 Task: Search one way flight ticket for 1 adult, 5 children, 2 infants in seat and 1 infant on lap in first from Texarkana: Texarkana Regional Airport (webb Field) to Laramie: Laramie Regional Airport on 5-3-2023. Choice of flights is Alaska. Number of bags: 2 carry on bags and 6 checked bags. Price is upto 35000. Outbound departure time preference is 20:15.
Action: Mouse moved to (293, 250)
Screenshot: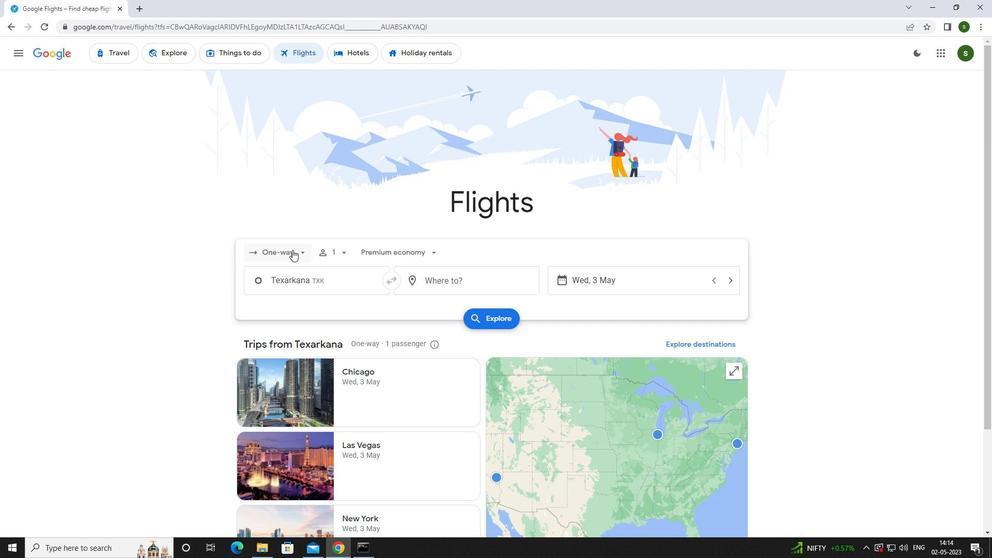 
Action: Mouse pressed left at (293, 250)
Screenshot: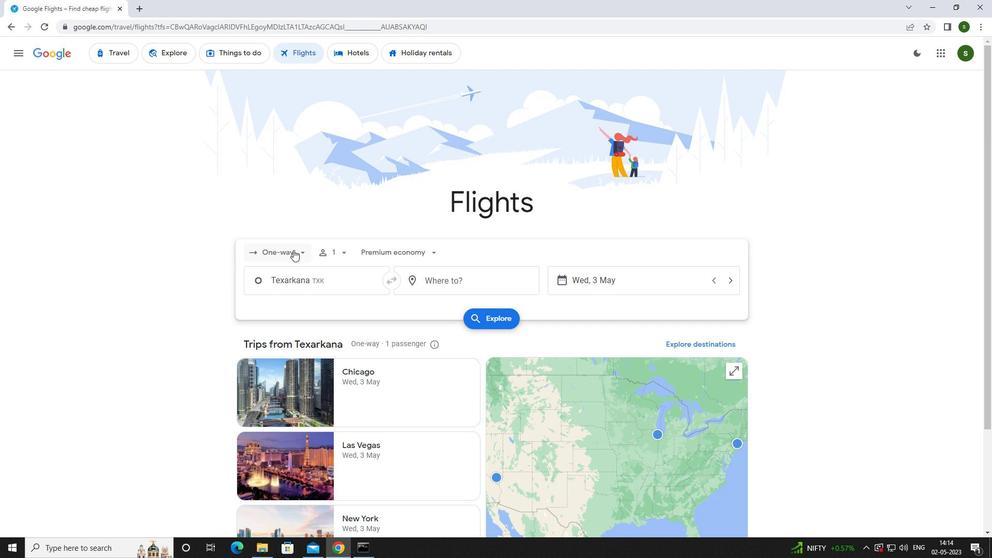 
Action: Mouse moved to (297, 300)
Screenshot: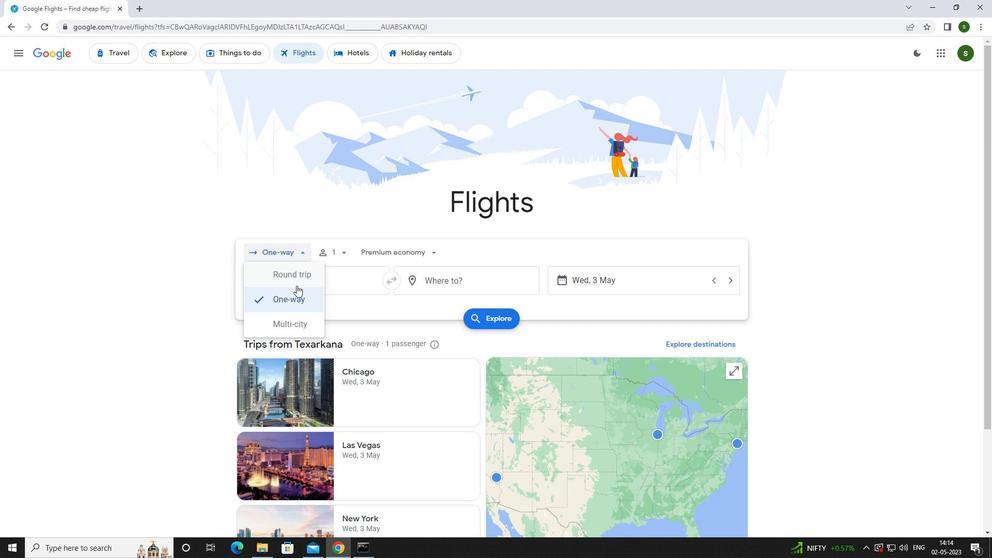 
Action: Mouse pressed left at (297, 300)
Screenshot: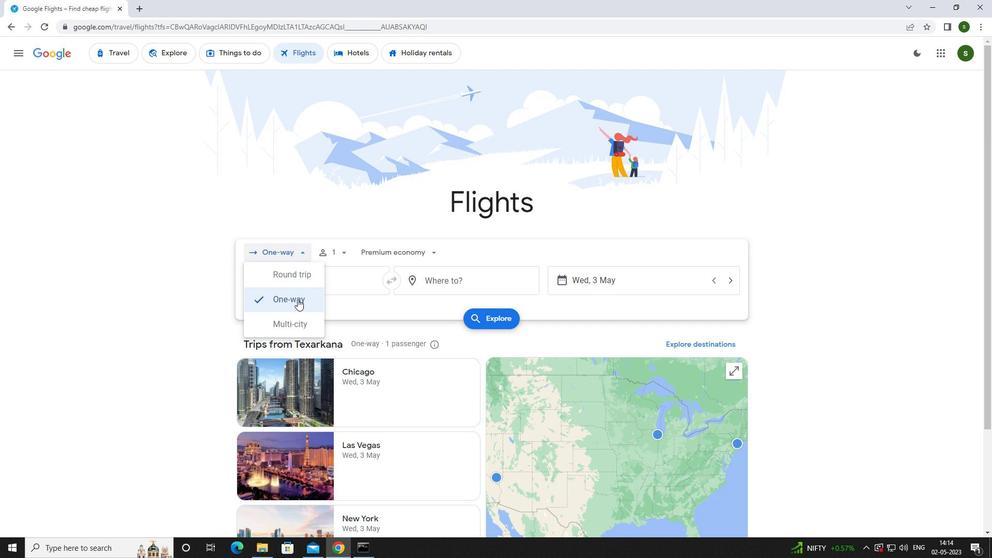 
Action: Mouse moved to (341, 254)
Screenshot: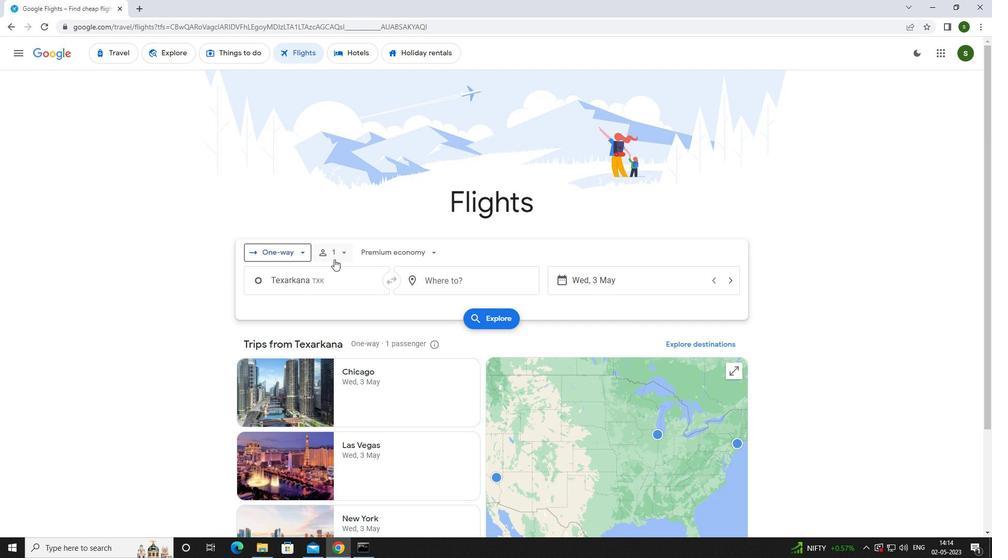 
Action: Mouse pressed left at (341, 254)
Screenshot: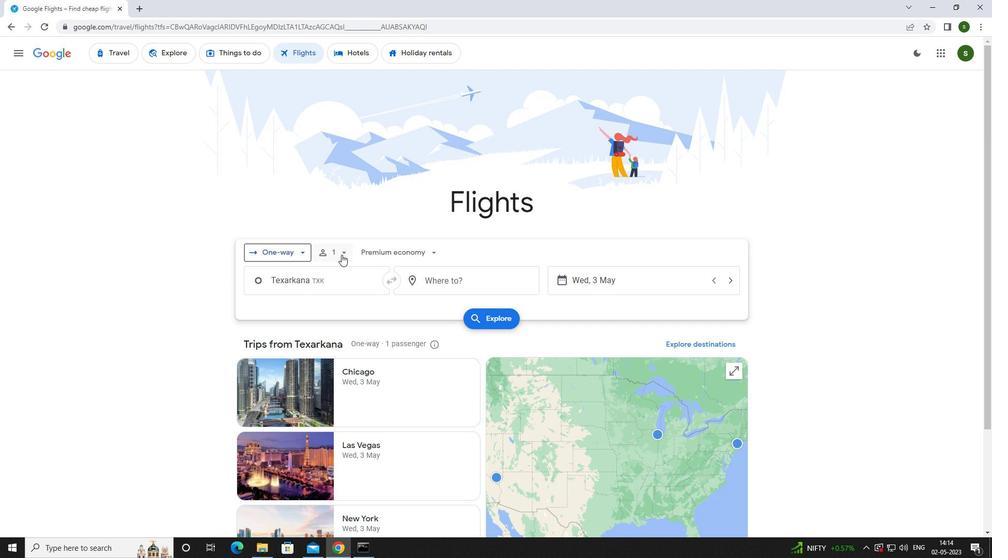
Action: Mouse moved to (424, 307)
Screenshot: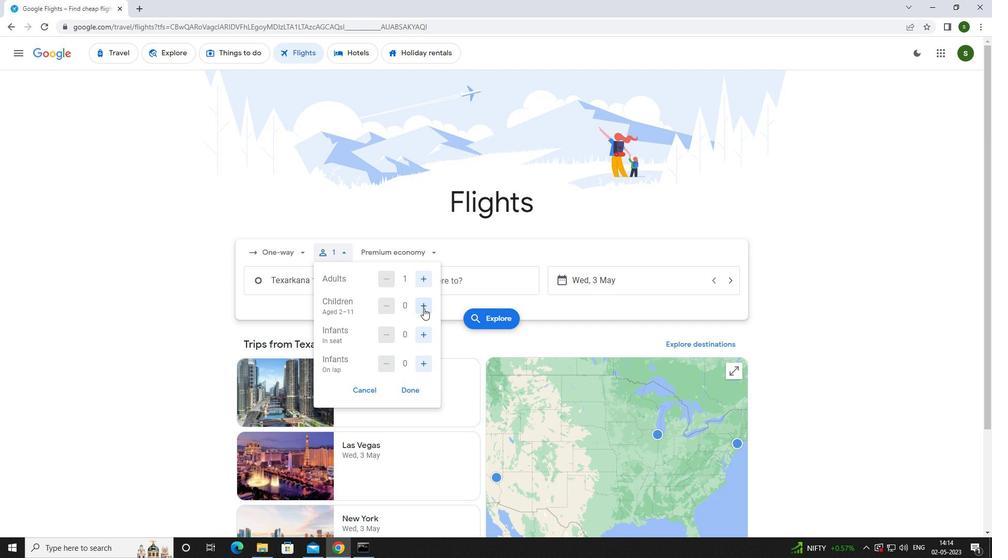
Action: Mouse pressed left at (424, 307)
Screenshot: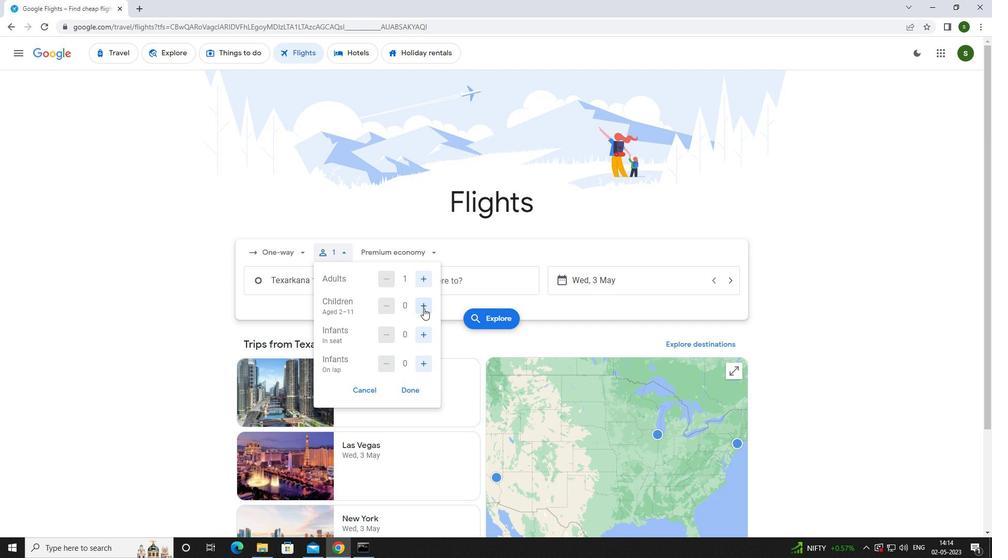 
Action: Mouse pressed left at (424, 307)
Screenshot: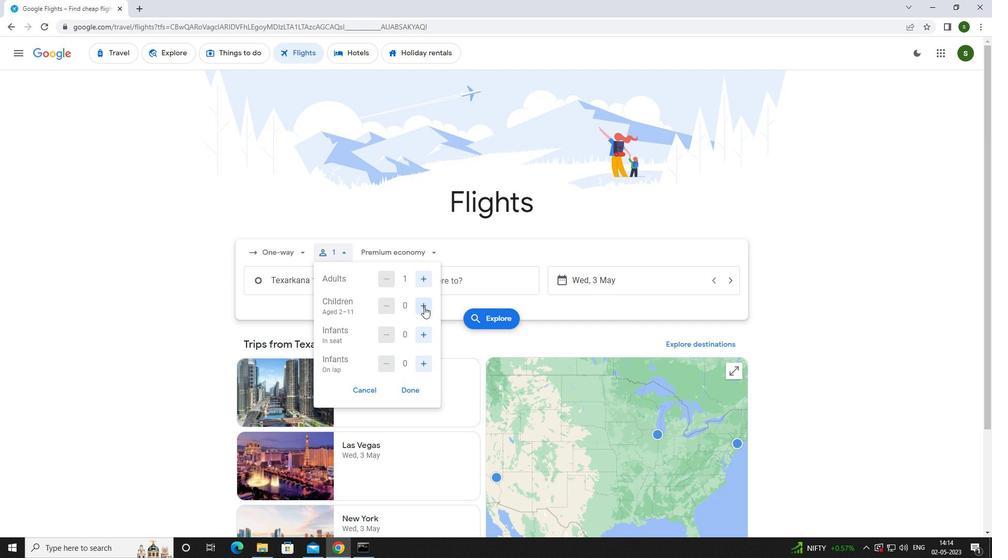
Action: Mouse pressed left at (424, 307)
Screenshot: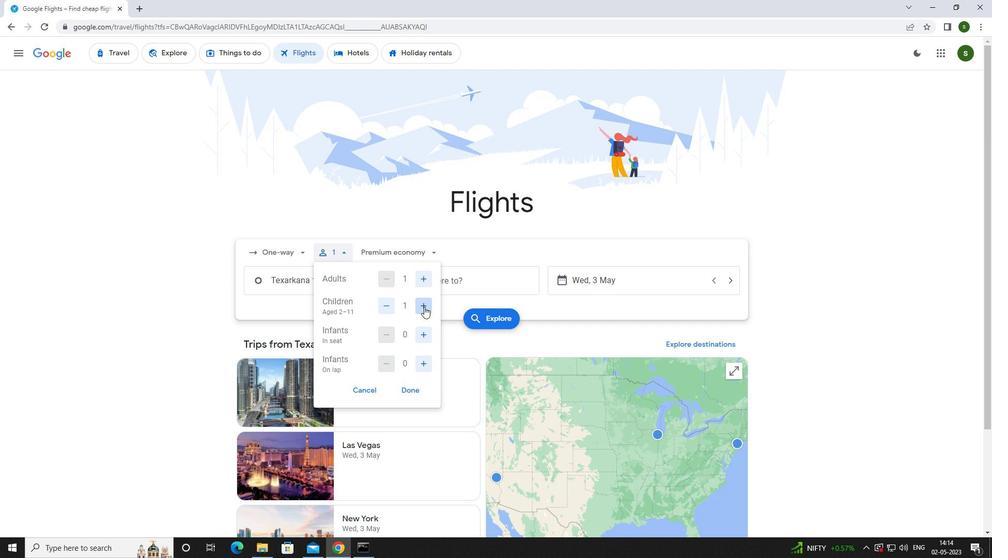 
Action: Mouse pressed left at (424, 307)
Screenshot: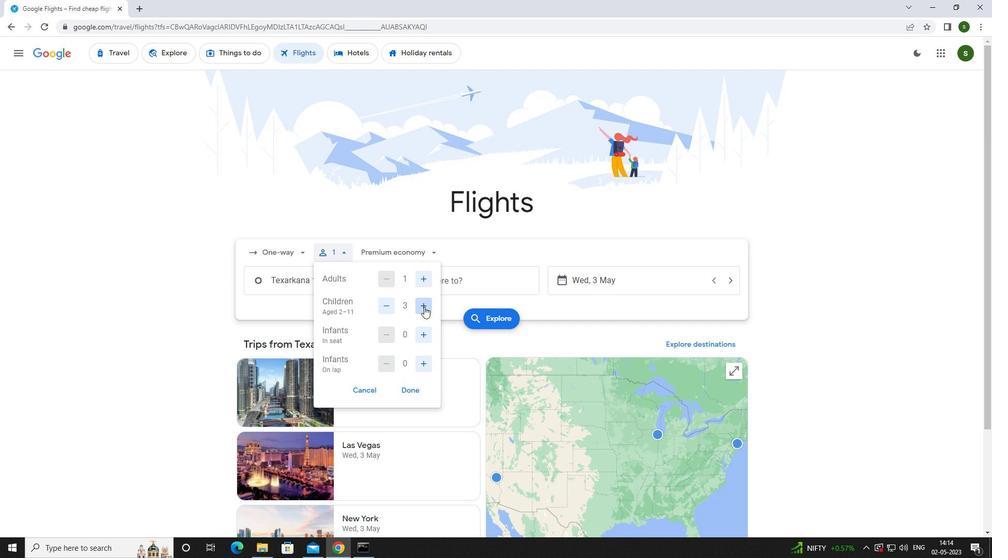 
Action: Mouse pressed left at (424, 307)
Screenshot: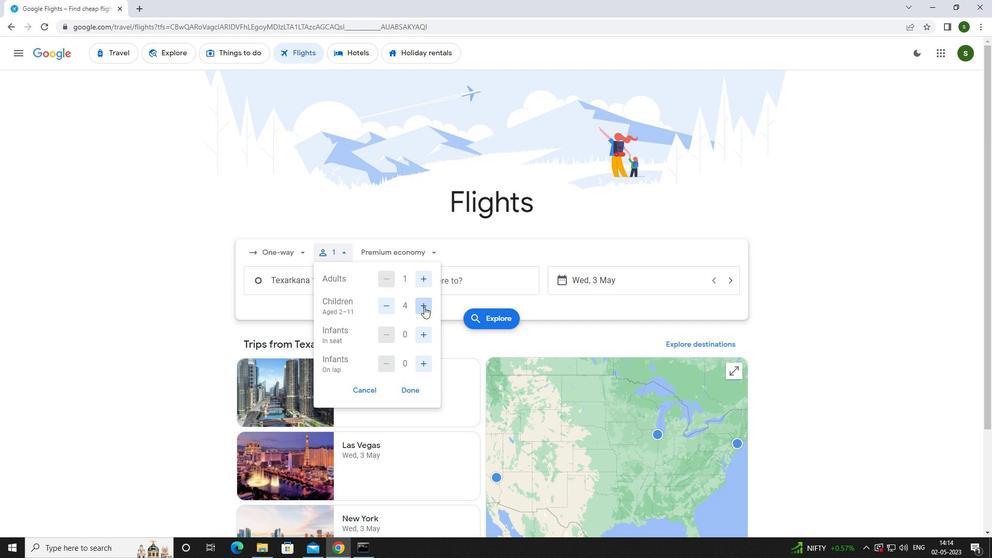 
Action: Mouse moved to (424, 336)
Screenshot: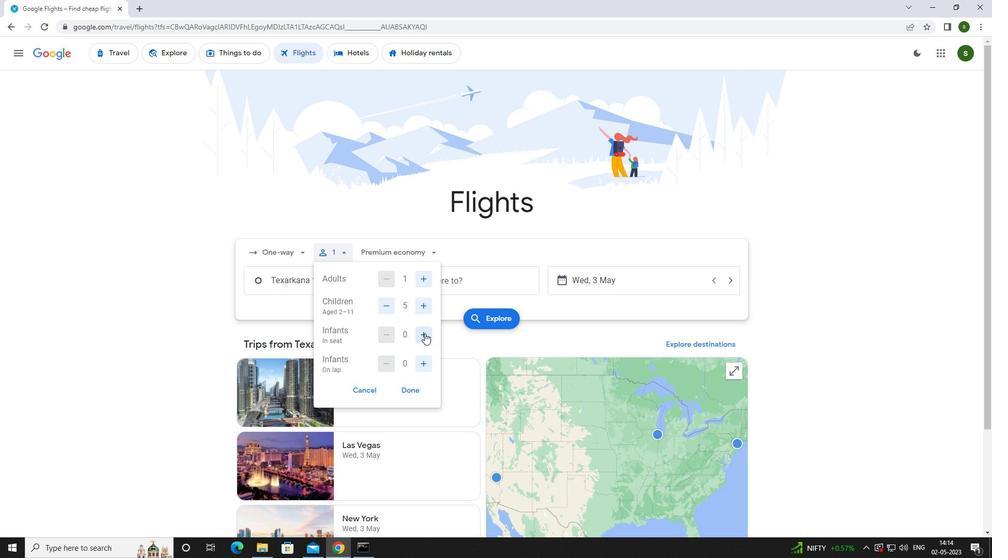 
Action: Mouse pressed left at (424, 336)
Screenshot: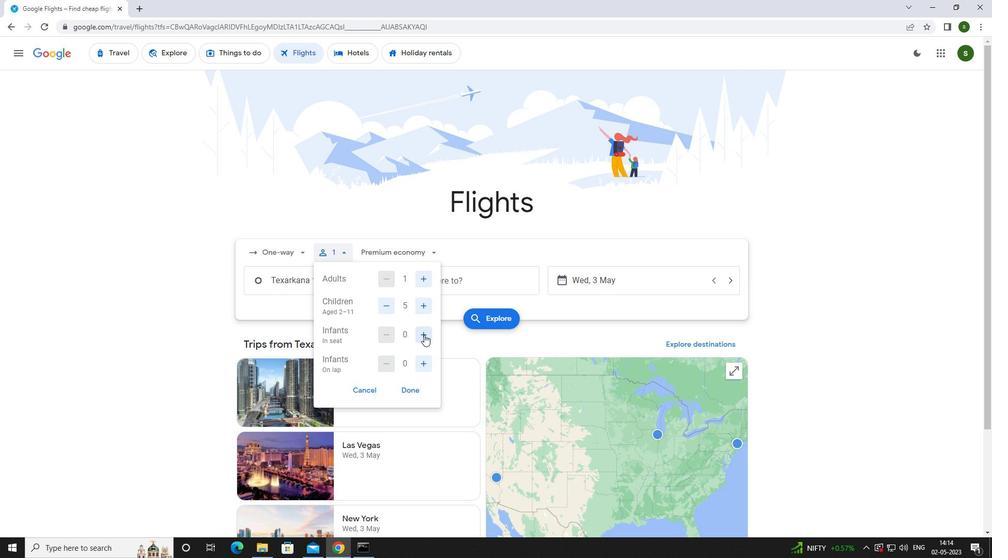 
Action: Mouse pressed left at (424, 336)
Screenshot: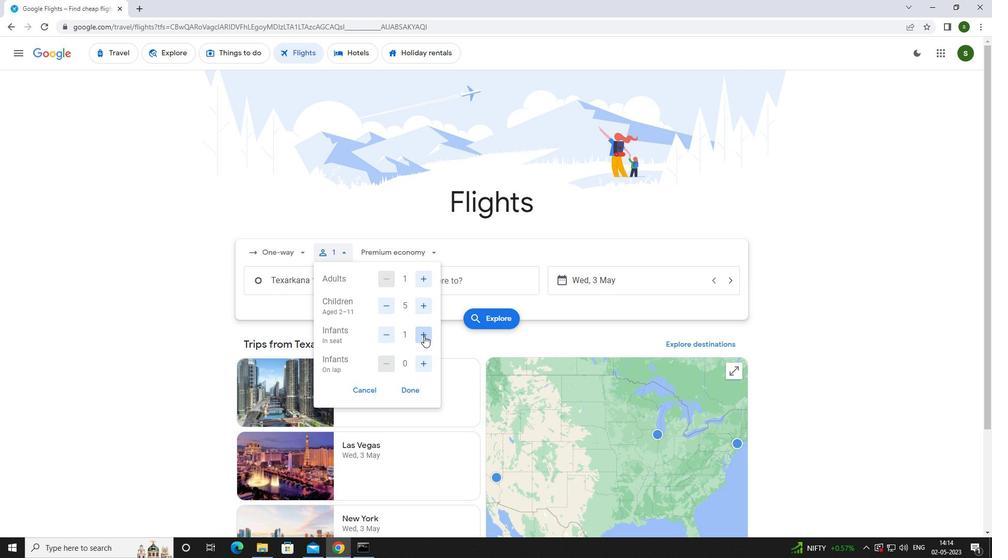 
Action: Mouse moved to (422, 362)
Screenshot: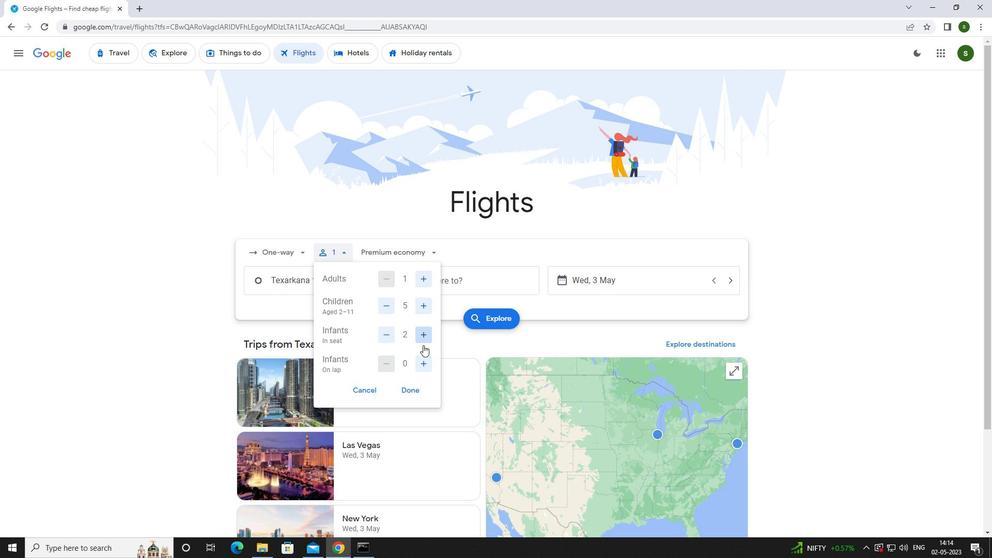 
Action: Mouse pressed left at (422, 362)
Screenshot: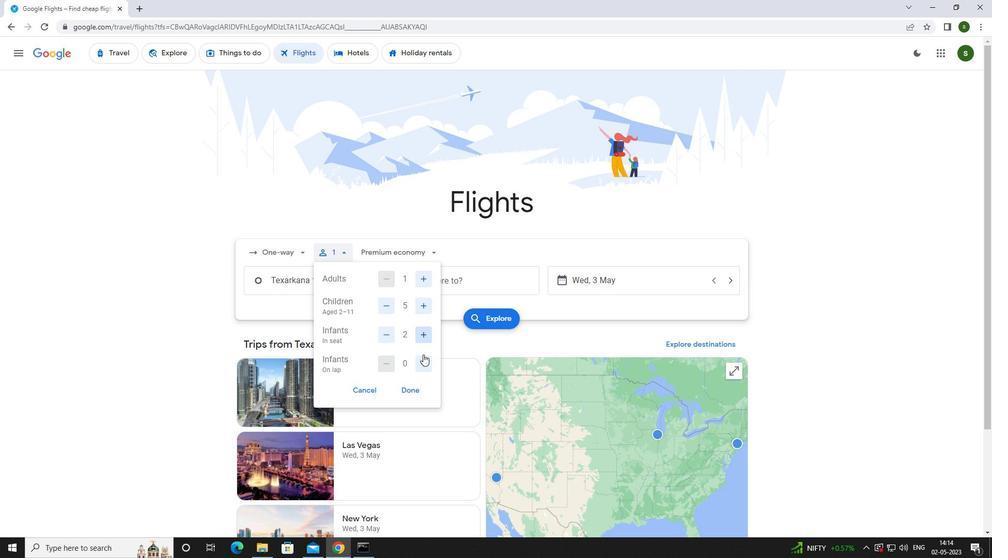 
Action: Mouse moved to (388, 332)
Screenshot: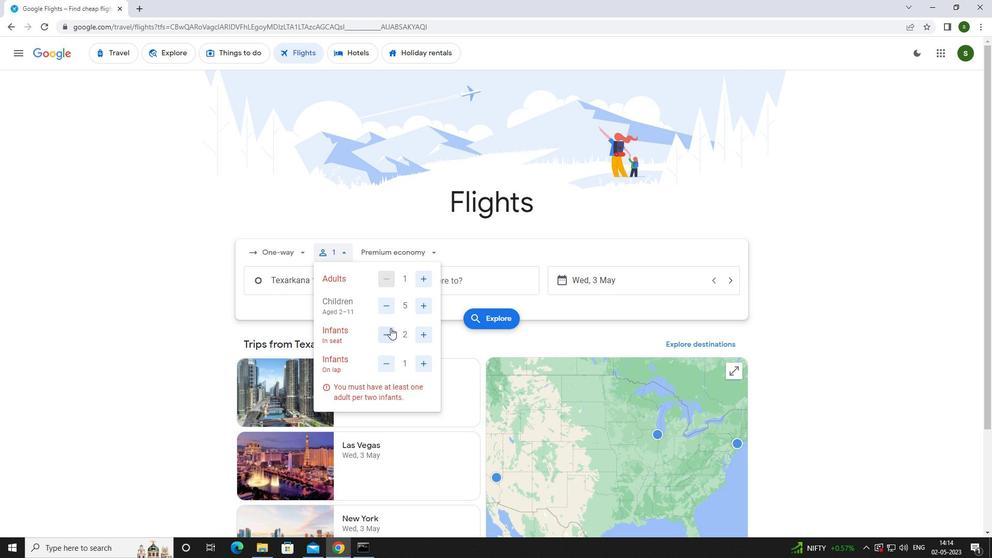 
Action: Mouse pressed left at (388, 332)
Screenshot: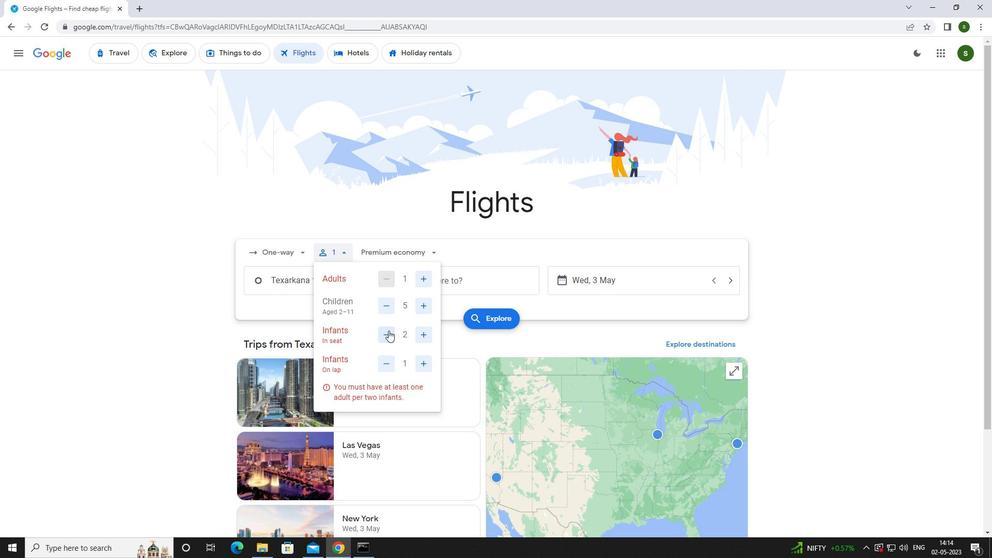 
Action: Mouse moved to (428, 255)
Screenshot: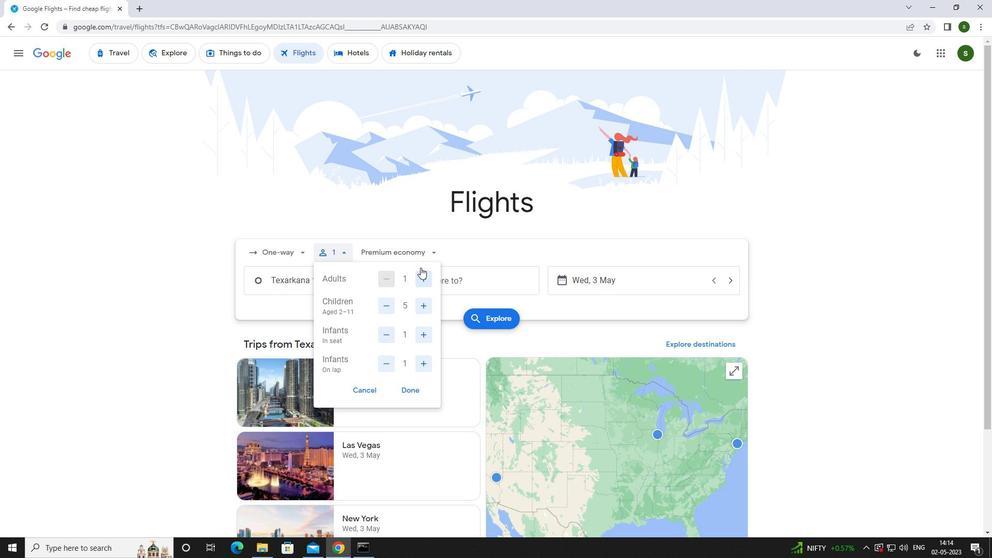 
Action: Mouse pressed left at (428, 255)
Screenshot: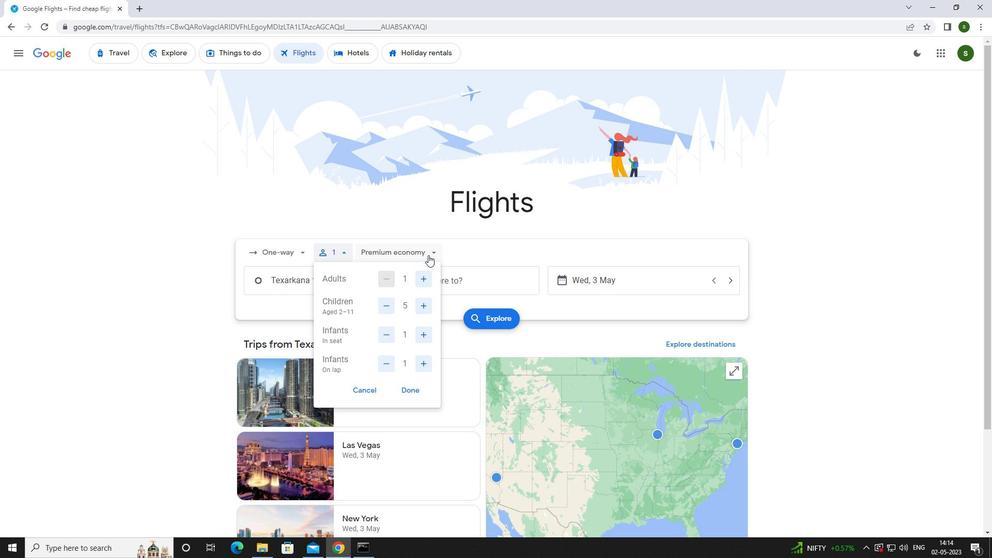 
Action: Mouse moved to (421, 345)
Screenshot: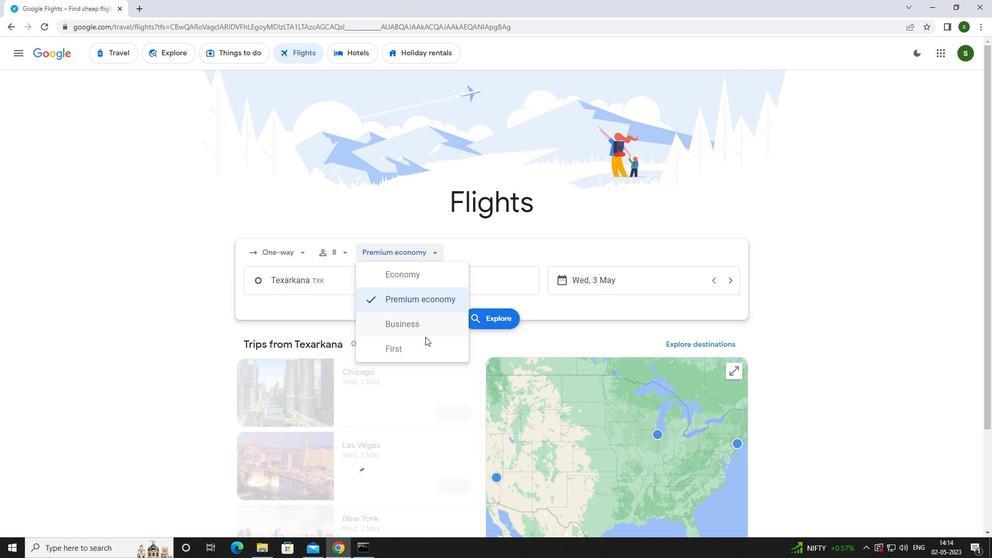 
Action: Mouse pressed left at (421, 345)
Screenshot: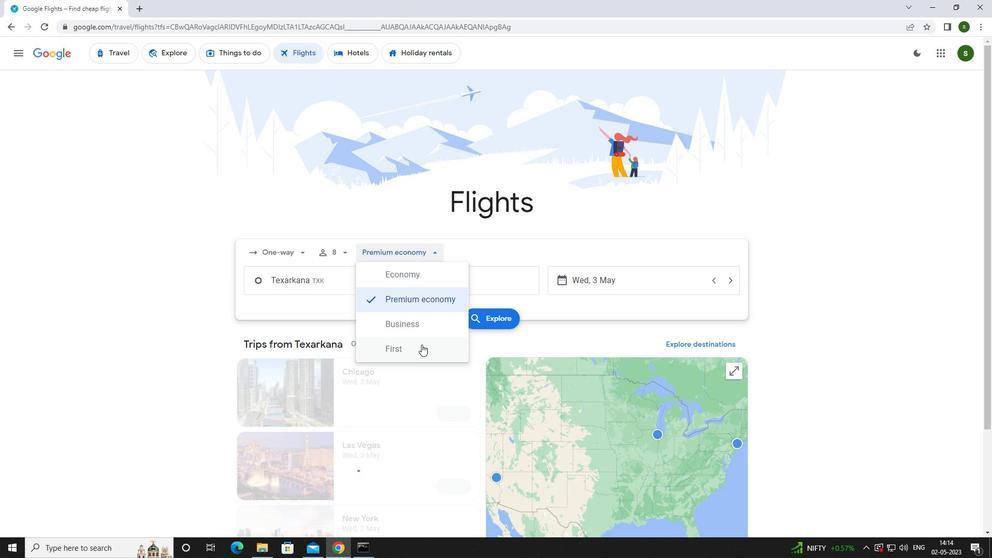 
Action: Mouse moved to (364, 284)
Screenshot: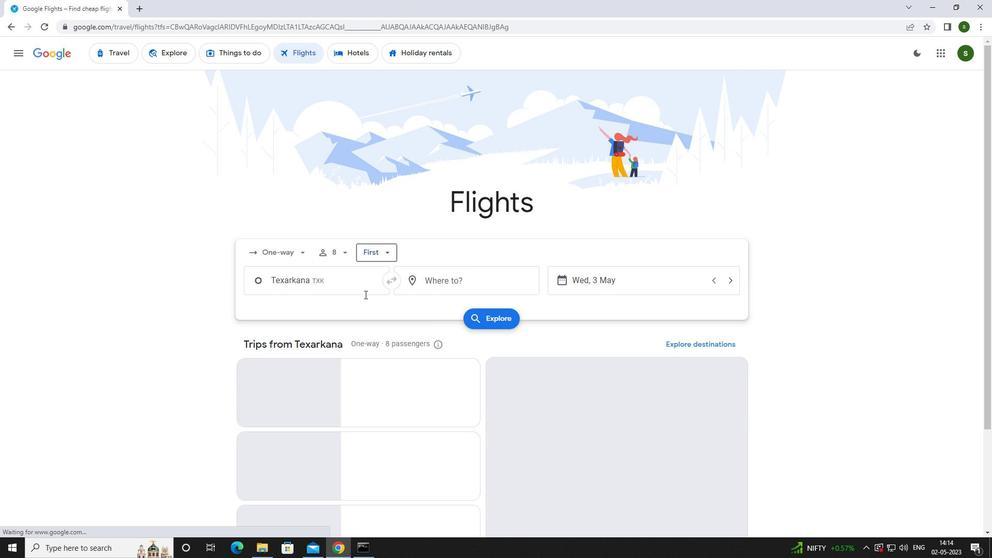 
Action: Mouse pressed left at (364, 284)
Screenshot: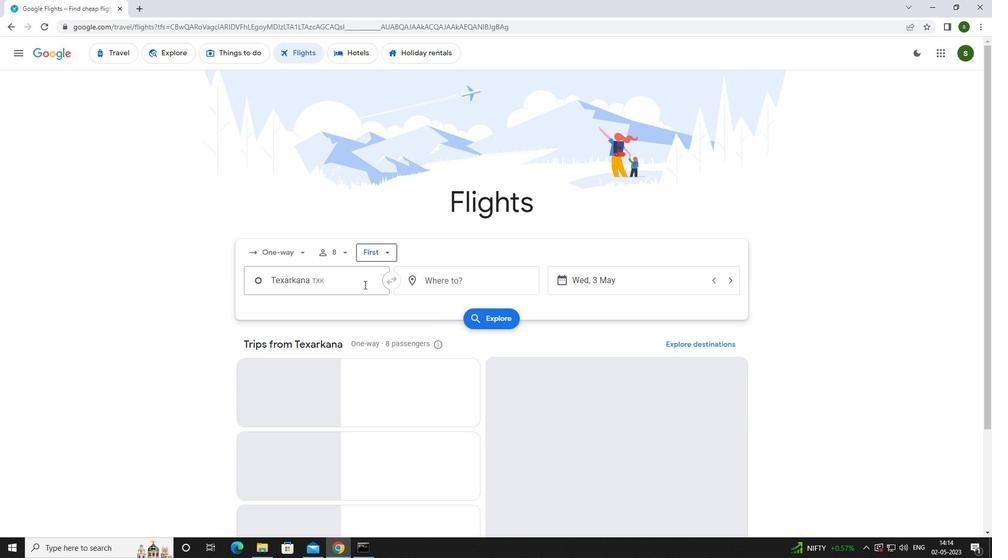 
Action: Key pressed <Key.caps_lock>t<Key.caps_lock>exar
Screenshot: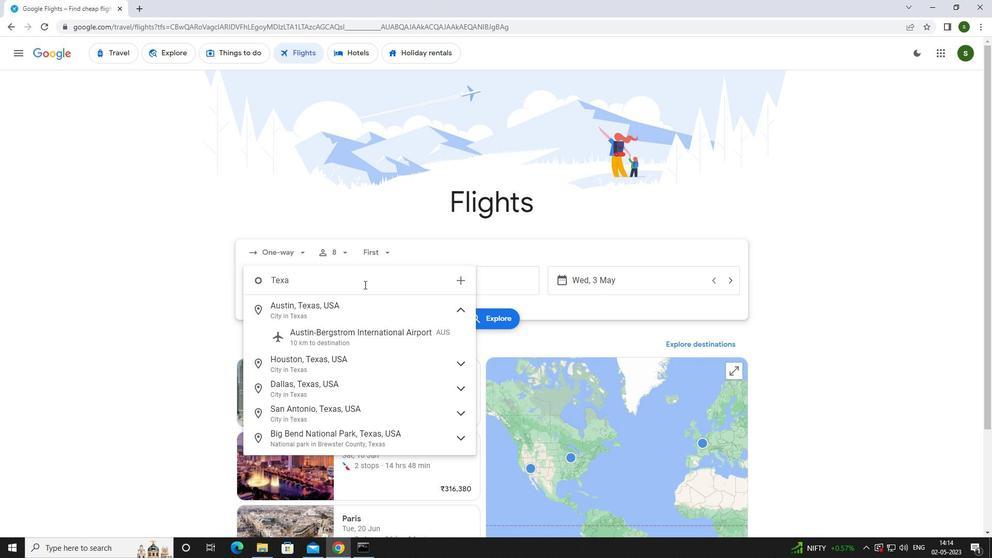 
Action: Mouse moved to (360, 306)
Screenshot: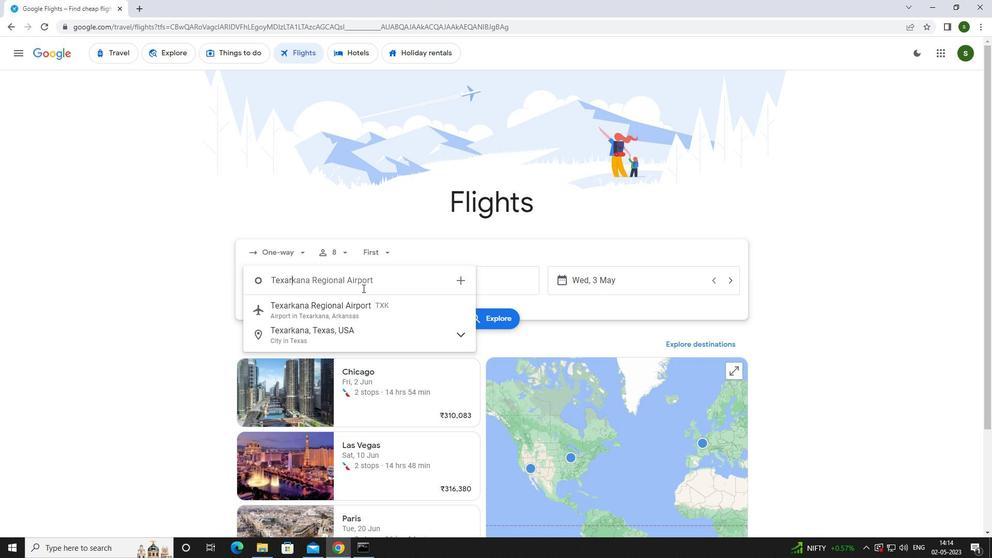 
Action: Mouse pressed left at (360, 306)
Screenshot: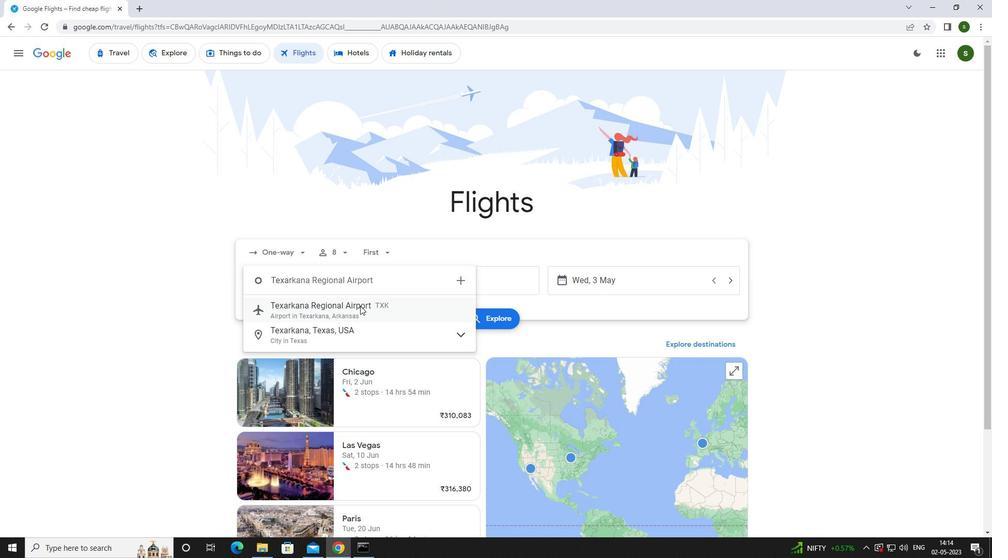 
Action: Mouse moved to (463, 281)
Screenshot: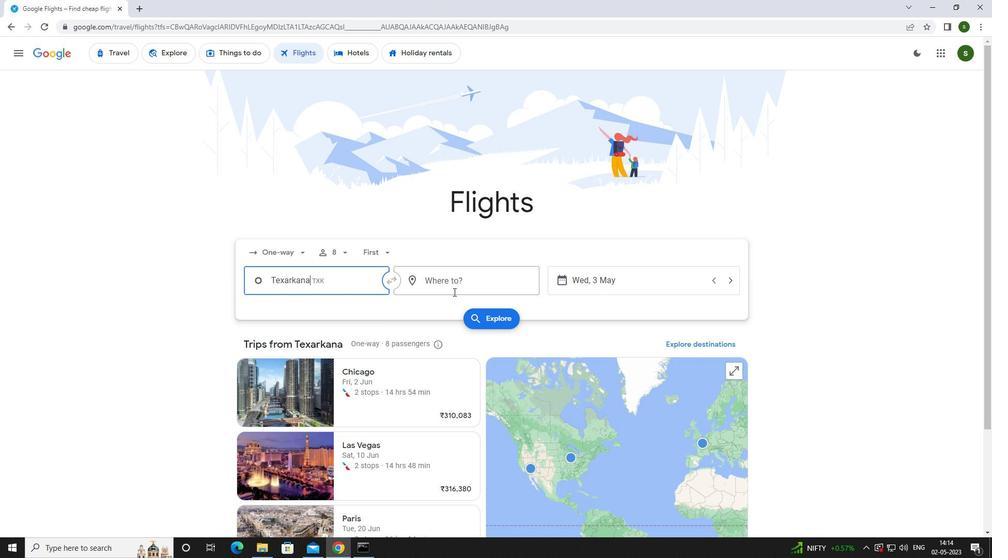 
Action: Mouse pressed left at (463, 281)
Screenshot: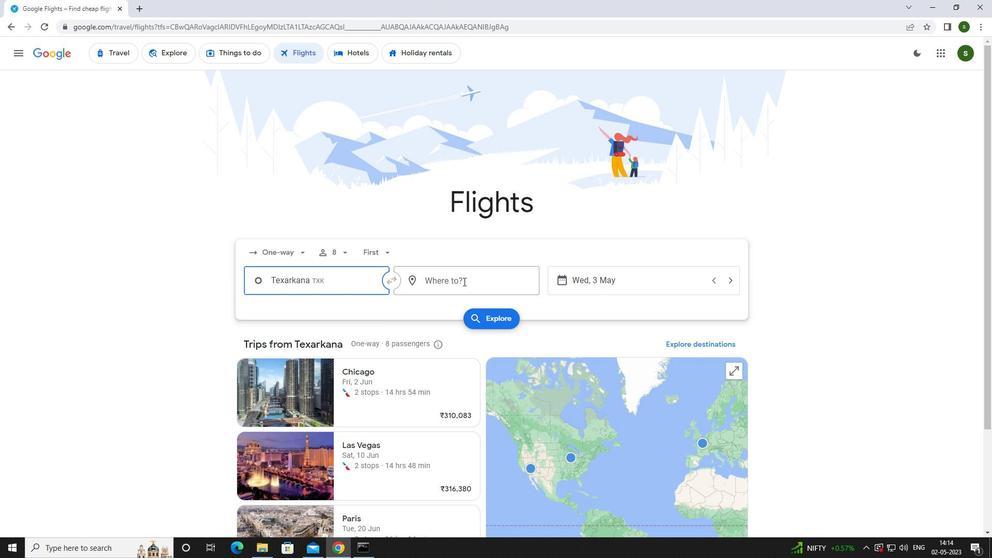 
Action: Mouse moved to (426, 291)
Screenshot: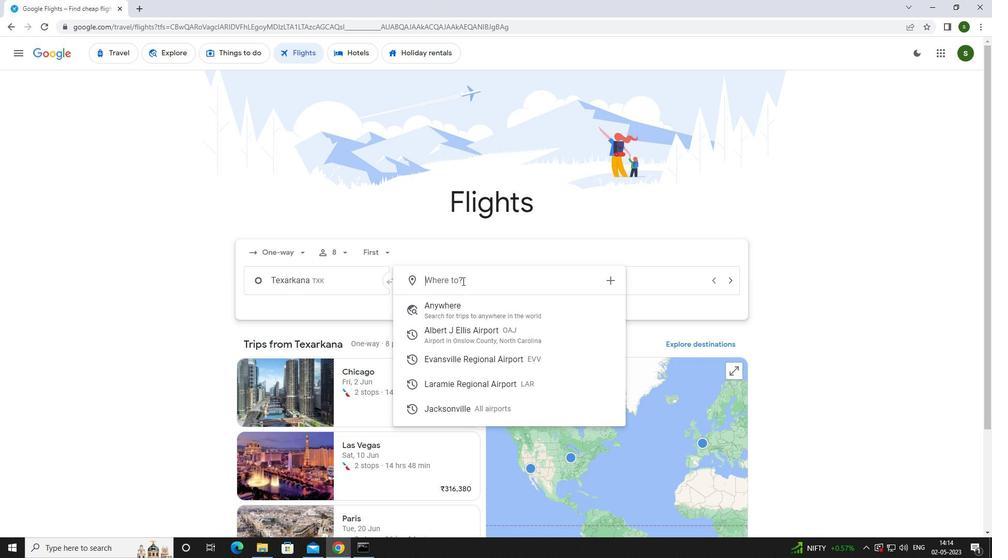 
Action: Key pressed <Key.caps_lock>a<Key.caps_lock>lbert<Key.space>
Screenshot: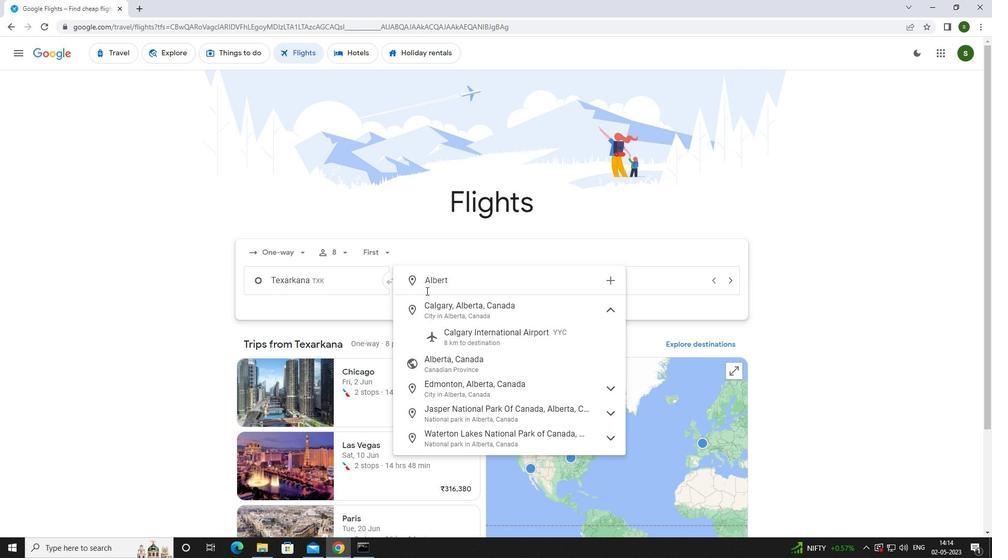 
Action: Mouse moved to (445, 310)
Screenshot: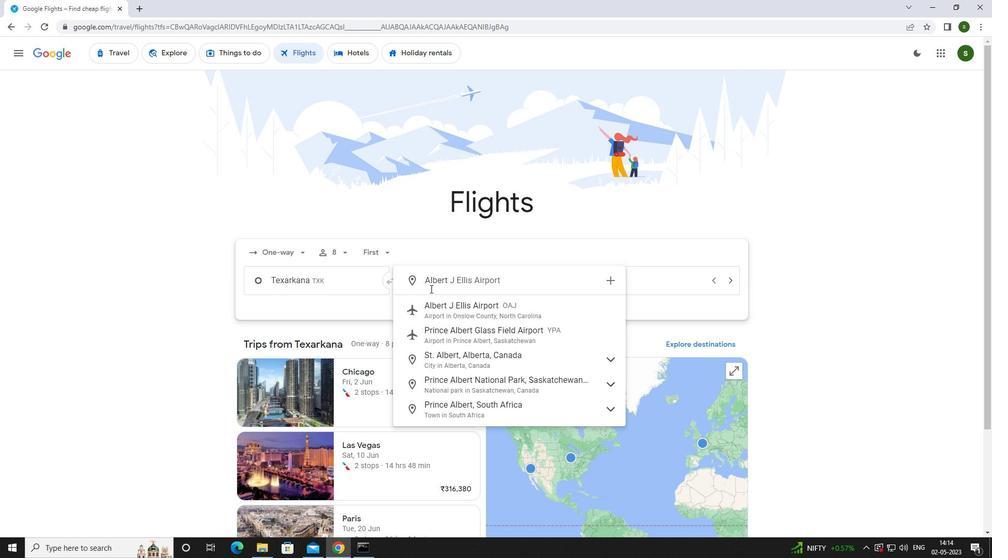 
Action: Mouse pressed left at (445, 310)
Screenshot: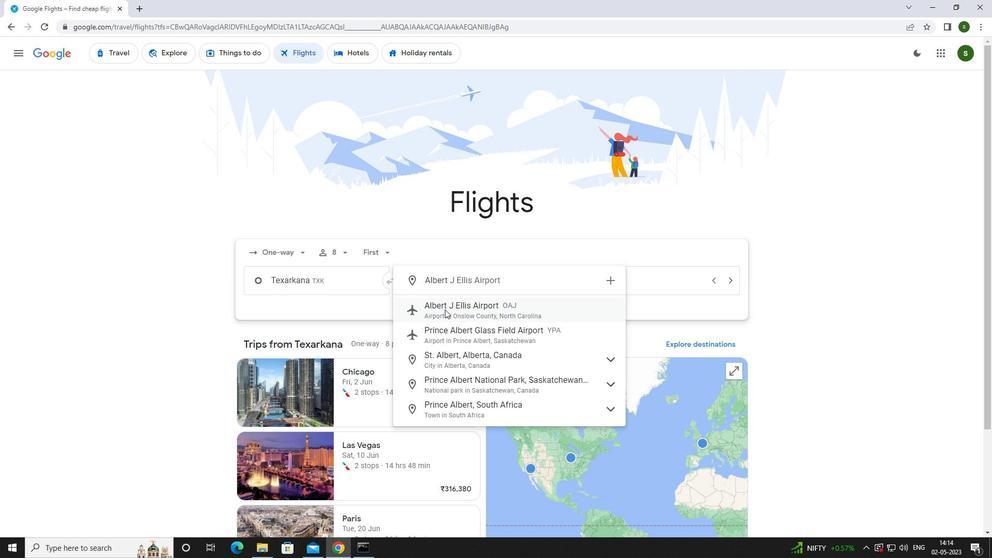
Action: Mouse moved to (640, 284)
Screenshot: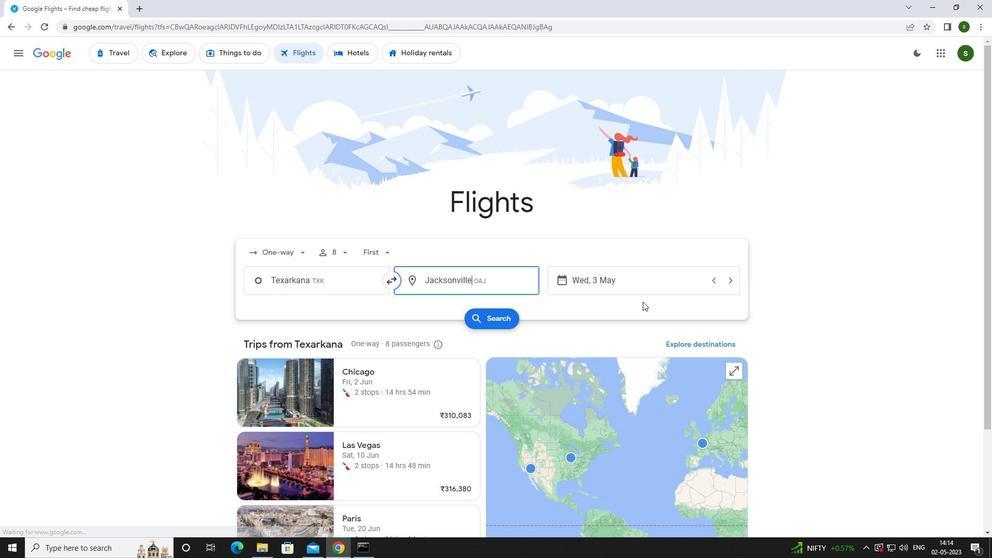 
Action: Mouse pressed left at (640, 284)
Screenshot: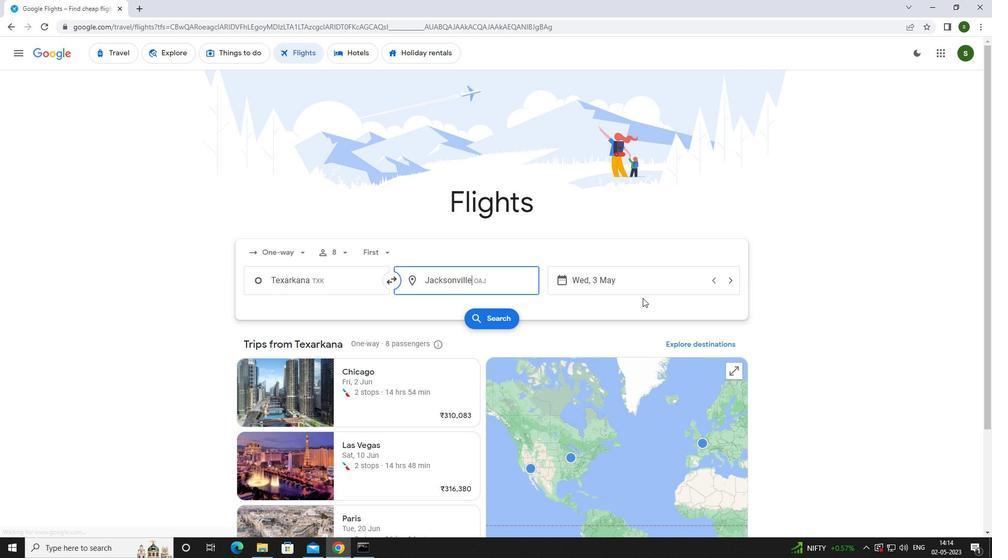
Action: Mouse moved to (446, 346)
Screenshot: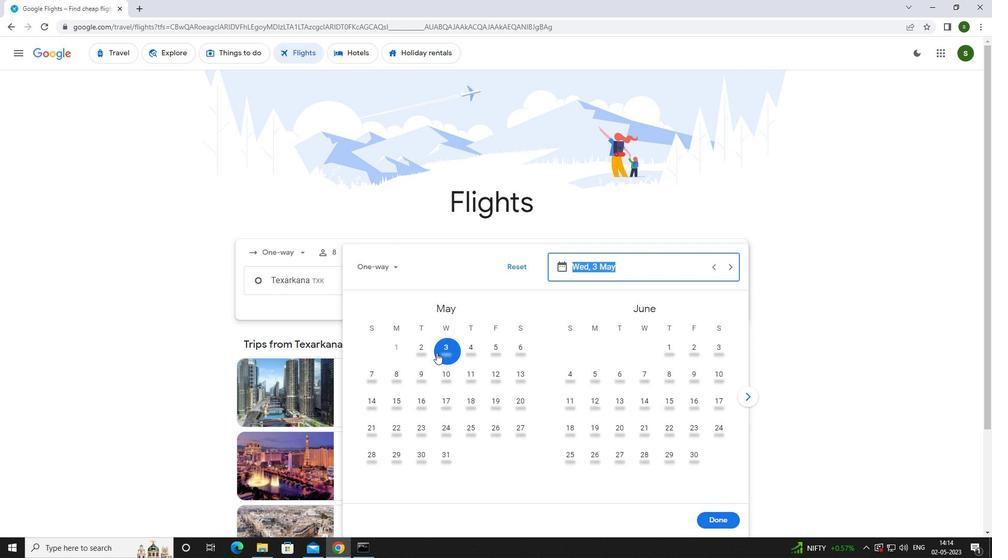 
Action: Mouse pressed left at (446, 346)
Screenshot: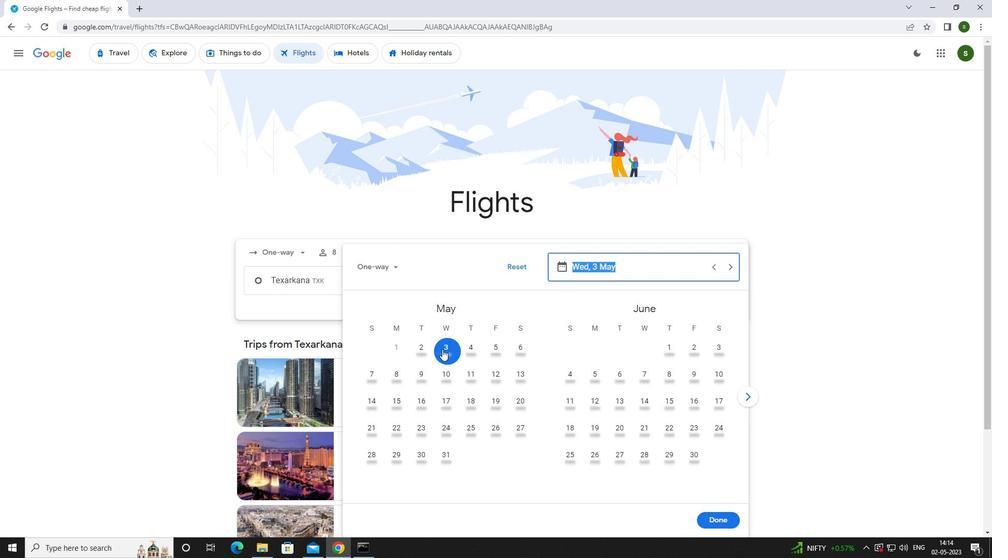 
Action: Mouse moved to (716, 520)
Screenshot: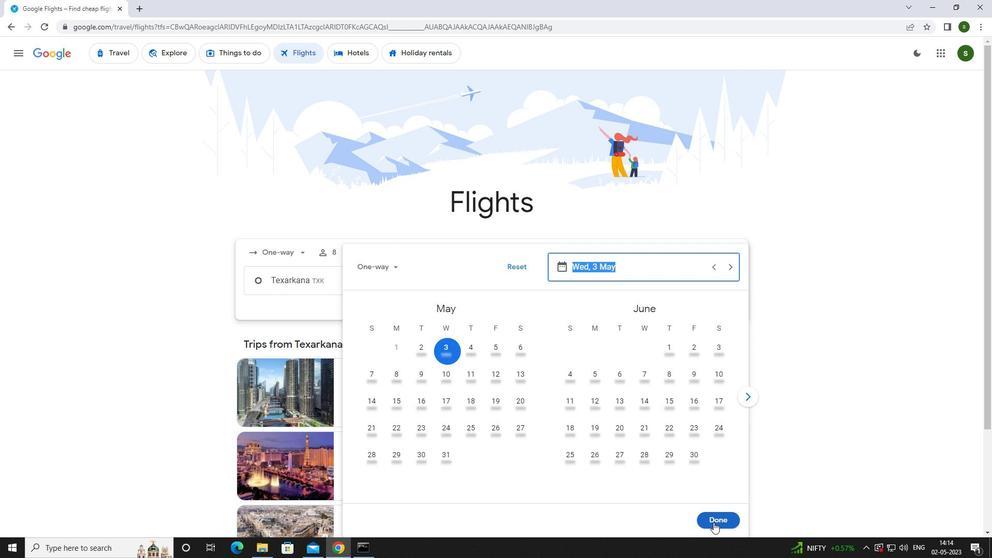 
Action: Mouse pressed left at (716, 520)
Screenshot: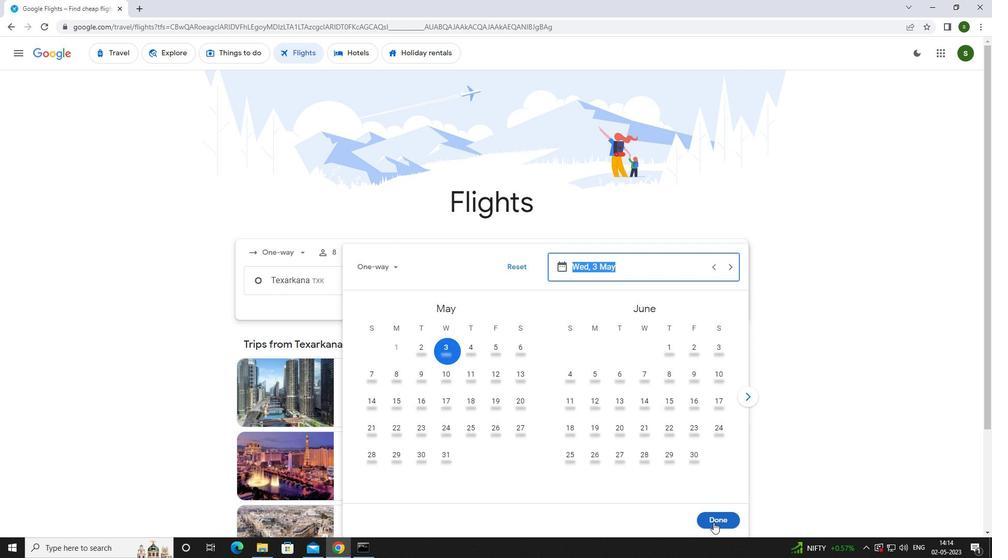 
Action: Mouse moved to (500, 319)
Screenshot: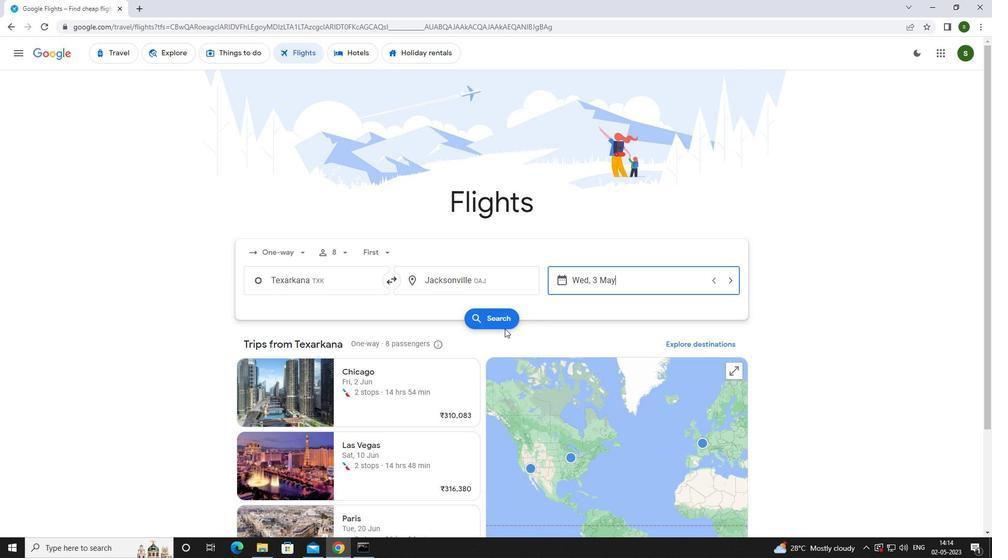 
Action: Mouse pressed left at (500, 319)
Screenshot: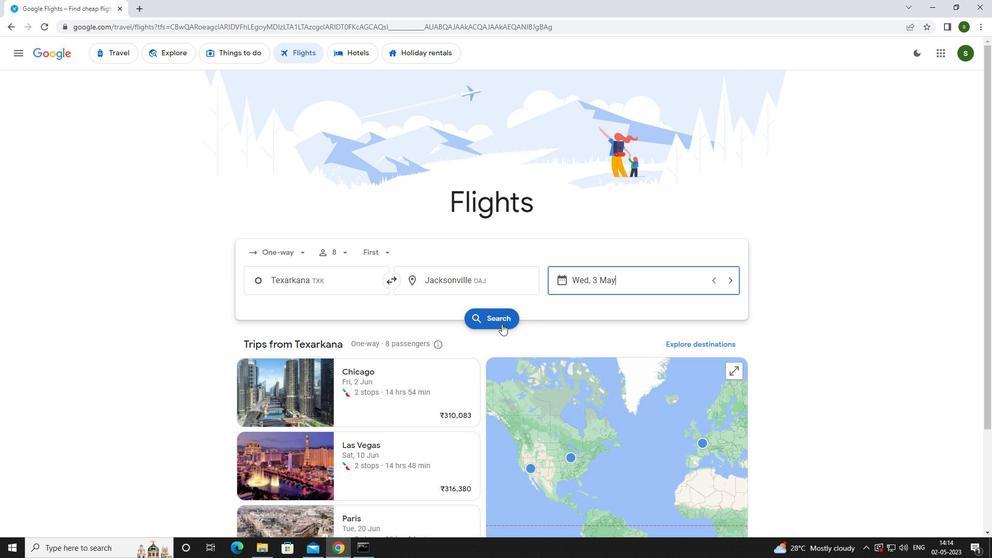 
Action: Mouse moved to (255, 152)
Screenshot: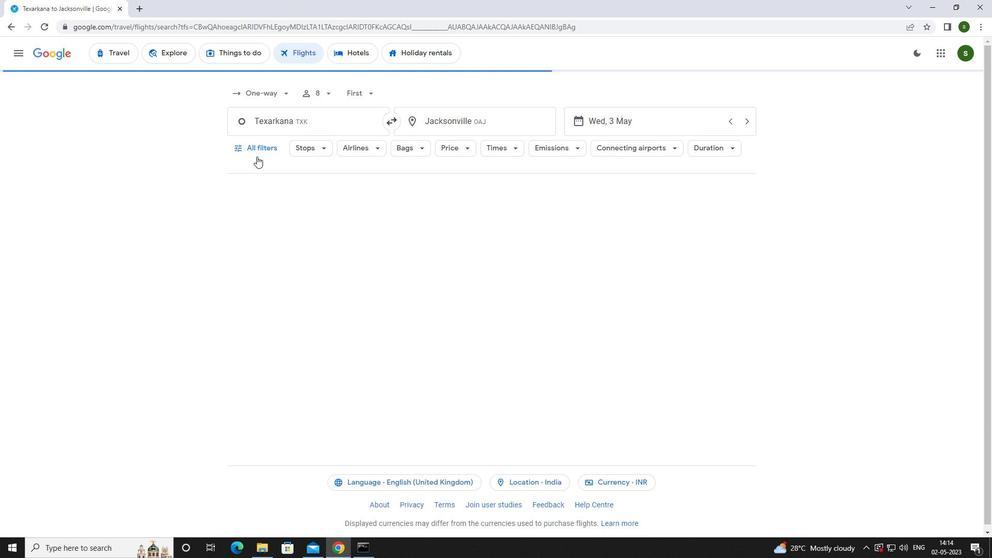 
Action: Mouse pressed left at (255, 152)
Screenshot: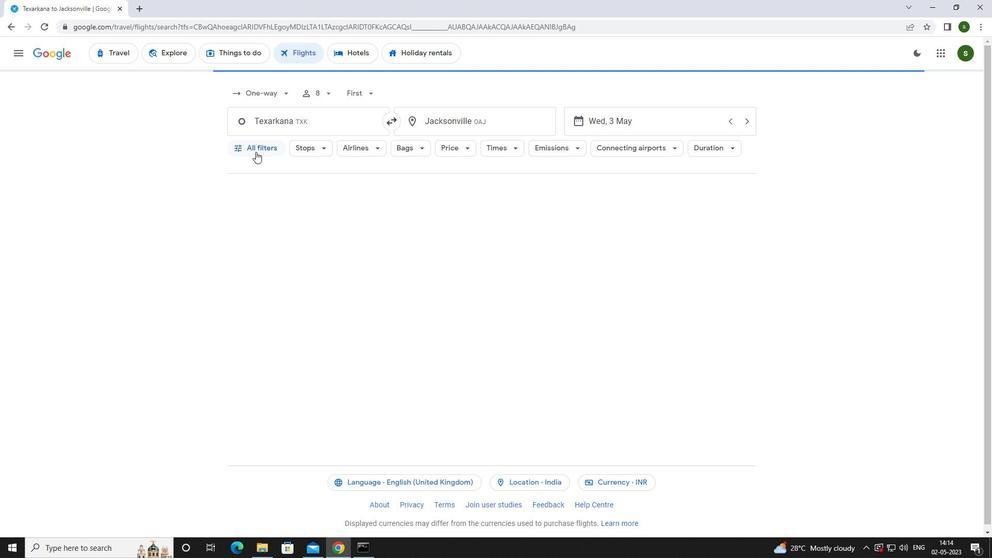 
Action: Mouse moved to (395, 368)
Screenshot: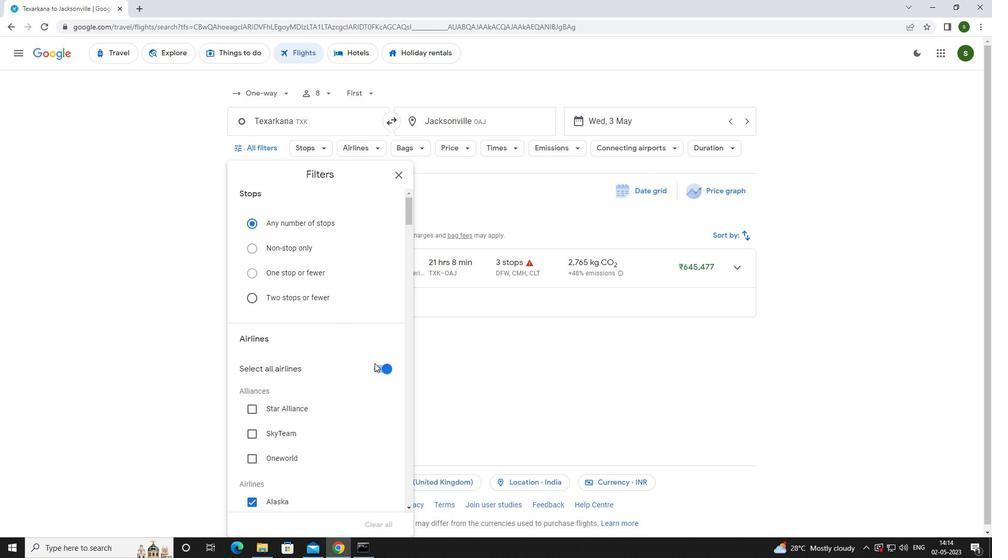 
Action: Mouse pressed left at (395, 368)
Screenshot: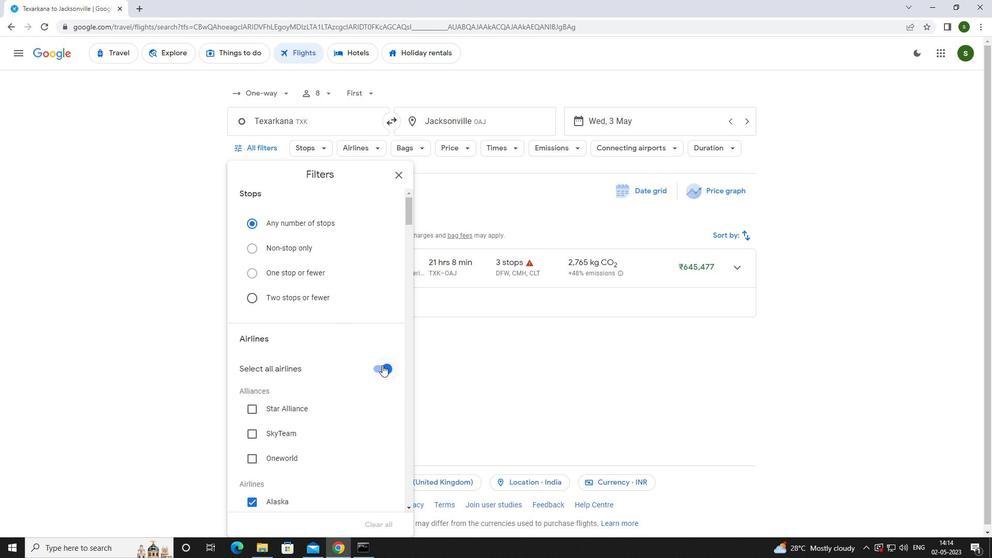 
Action: Mouse moved to (345, 332)
Screenshot: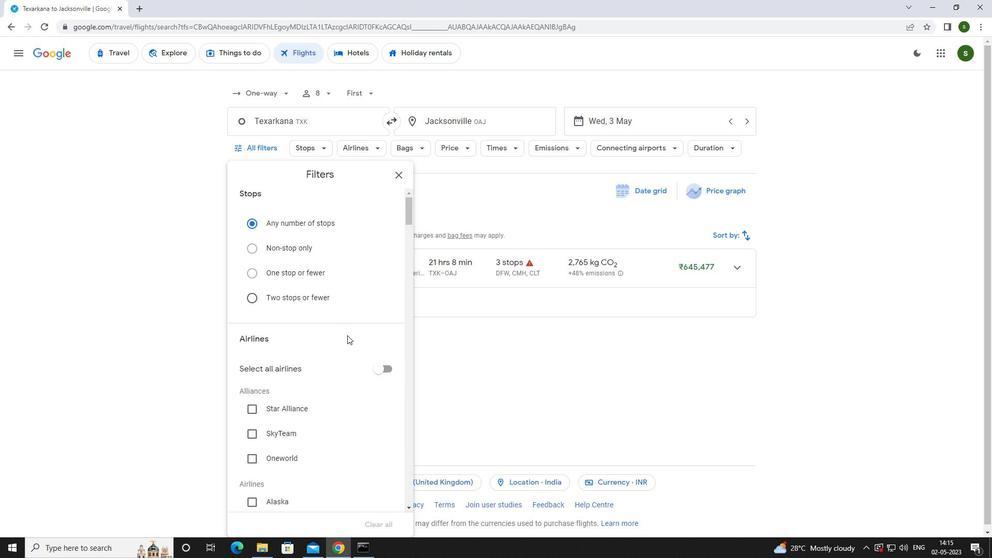 
Action: Mouse scrolled (345, 331) with delta (0, 0)
Screenshot: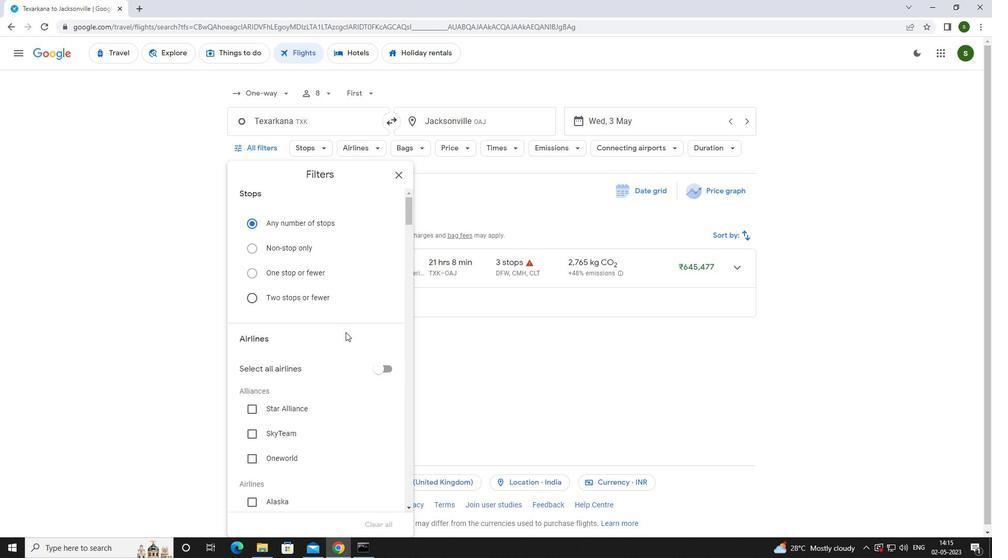 
Action: Mouse scrolled (345, 331) with delta (0, 0)
Screenshot: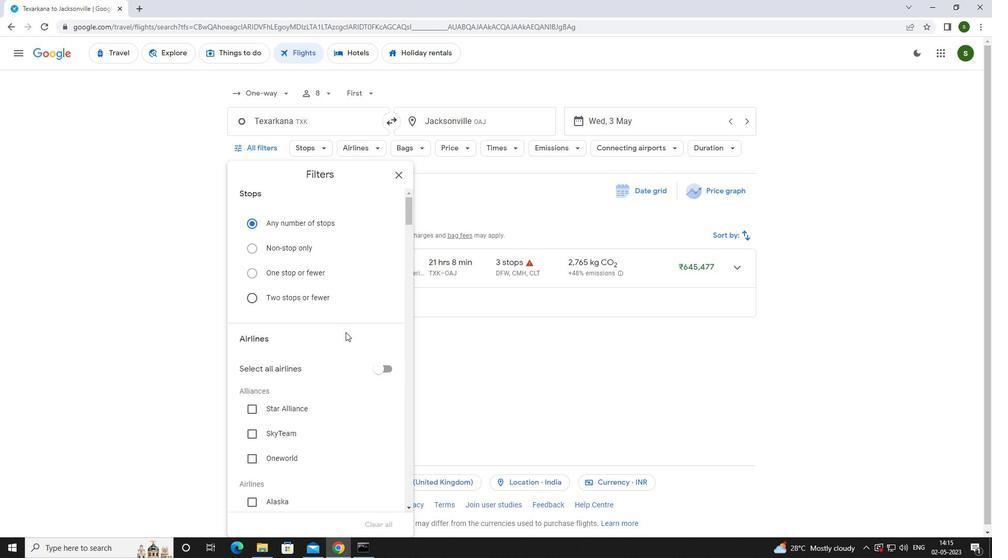 
Action: Mouse scrolled (345, 331) with delta (0, 0)
Screenshot: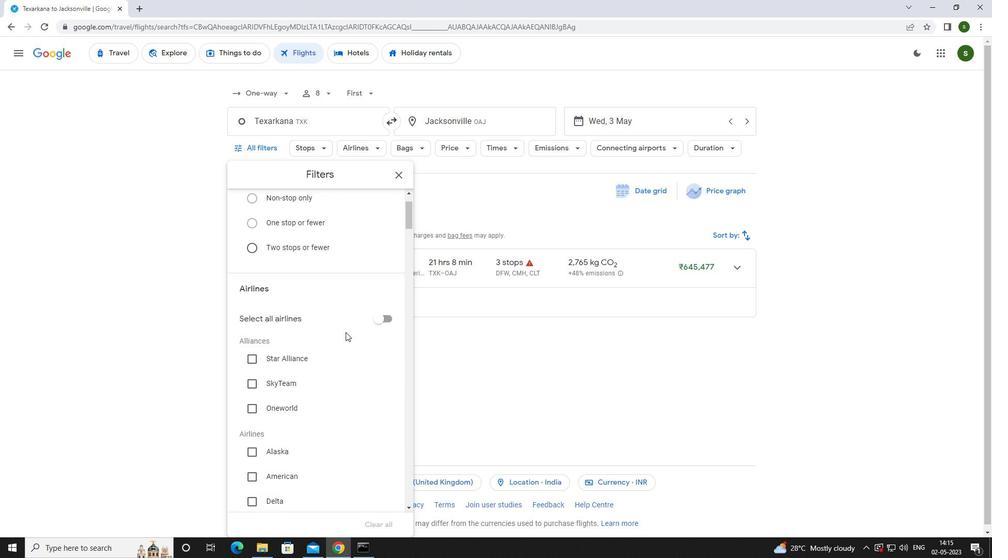 
Action: Mouse moved to (278, 345)
Screenshot: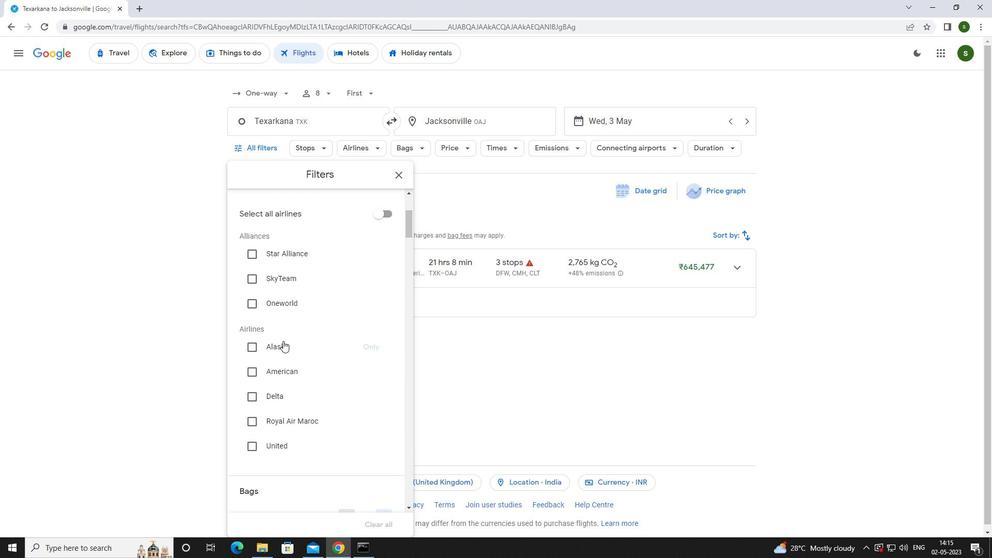 
Action: Mouse pressed left at (278, 345)
Screenshot: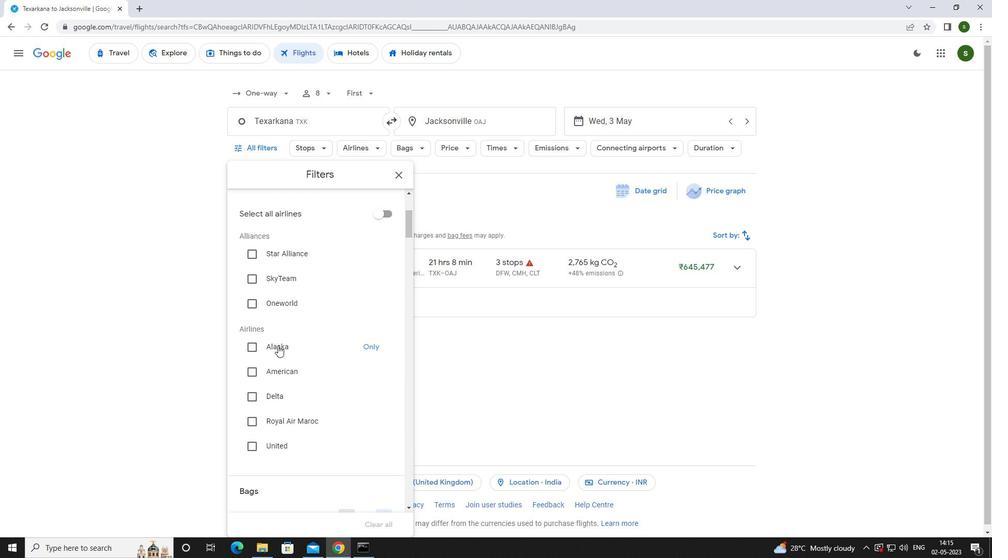 
Action: Mouse moved to (351, 321)
Screenshot: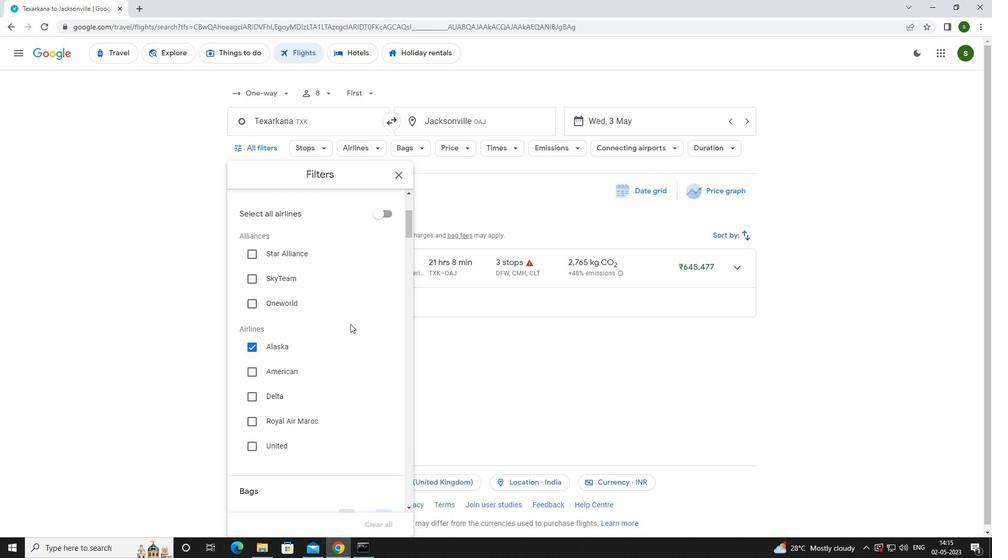 
Action: Mouse scrolled (351, 320) with delta (0, 0)
Screenshot: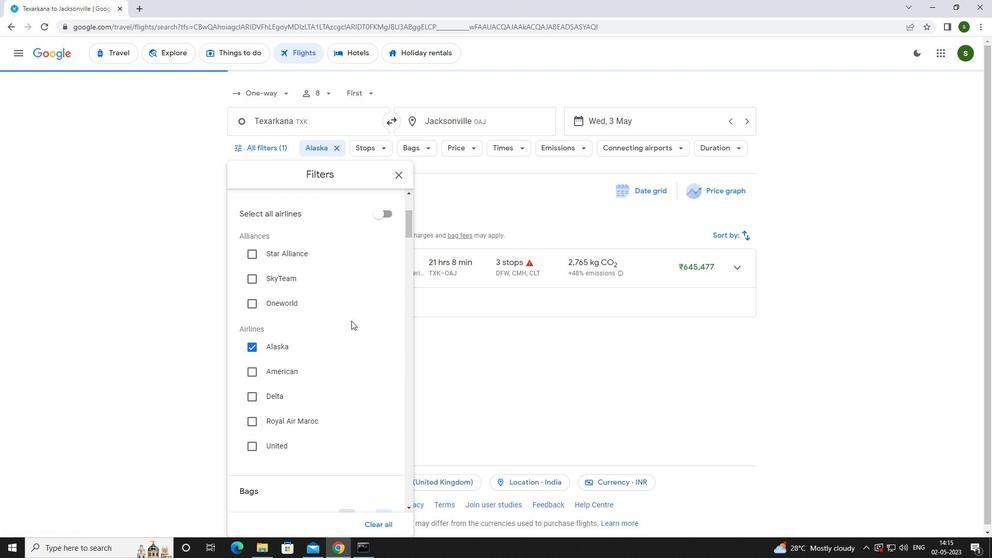 
Action: Mouse scrolled (351, 320) with delta (0, 0)
Screenshot: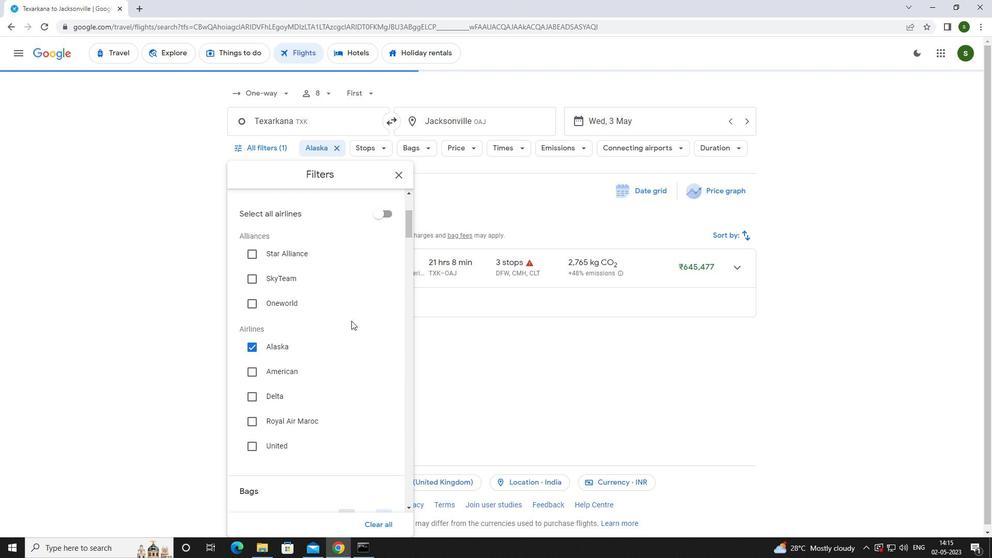 
Action: Mouse scrolled (351, 320) with delta (0, 0)
Screenshot: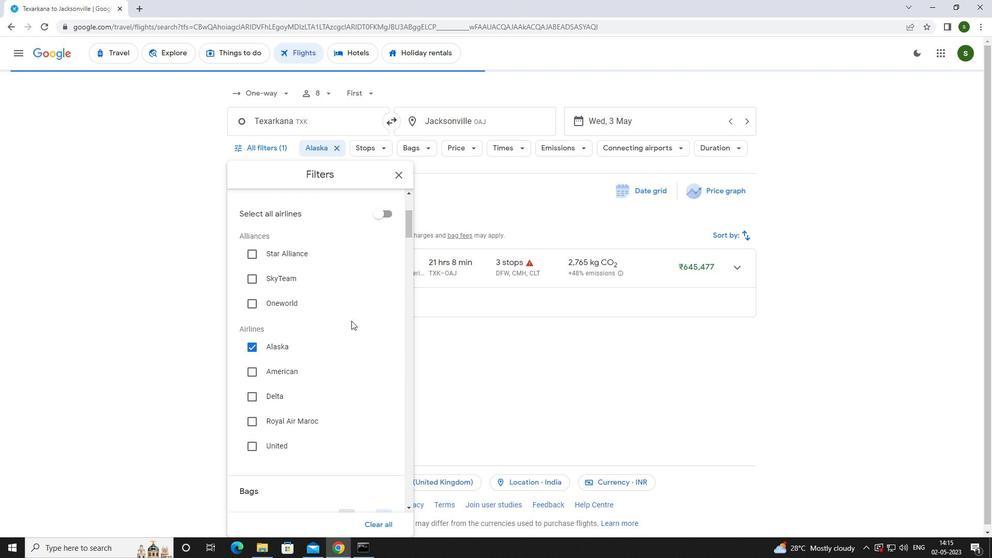 
Action: Mouse moved to (386, 362)
Screenshot: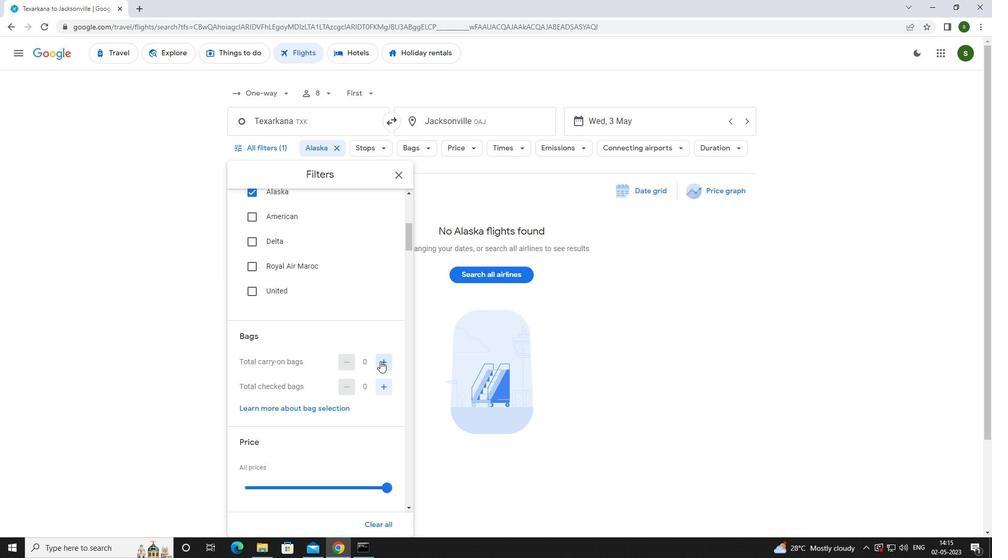 
Action: Mouse pressed left at (386, 362)
Screenshot: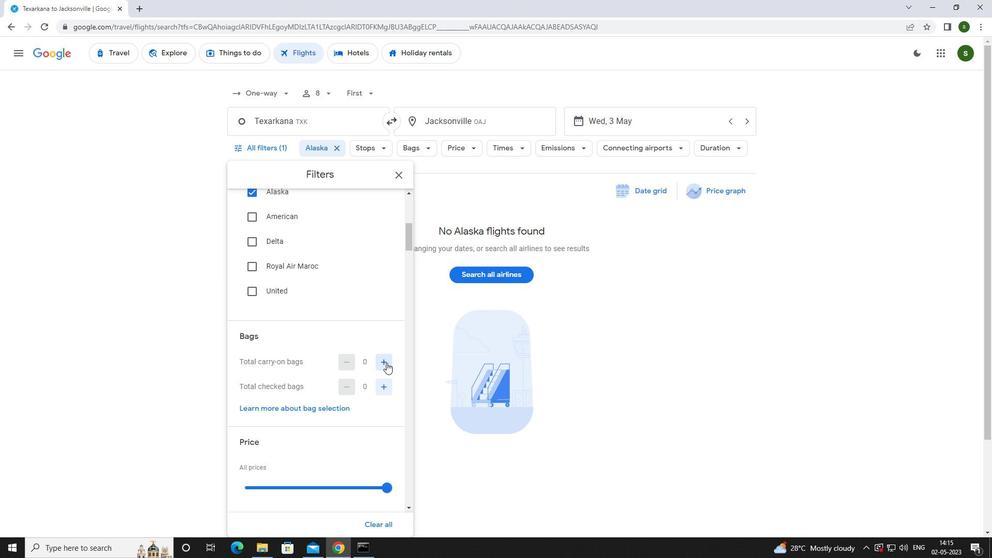 
Action: Mouse pressed left at (386, 362)
Screenshot: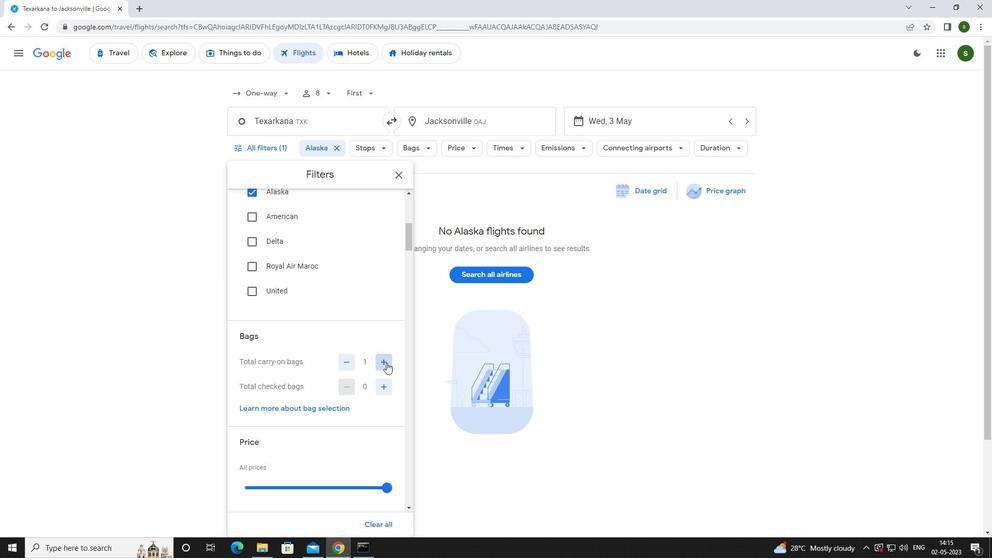 
Action: Mouse moved to (385, 388)
Screenshot: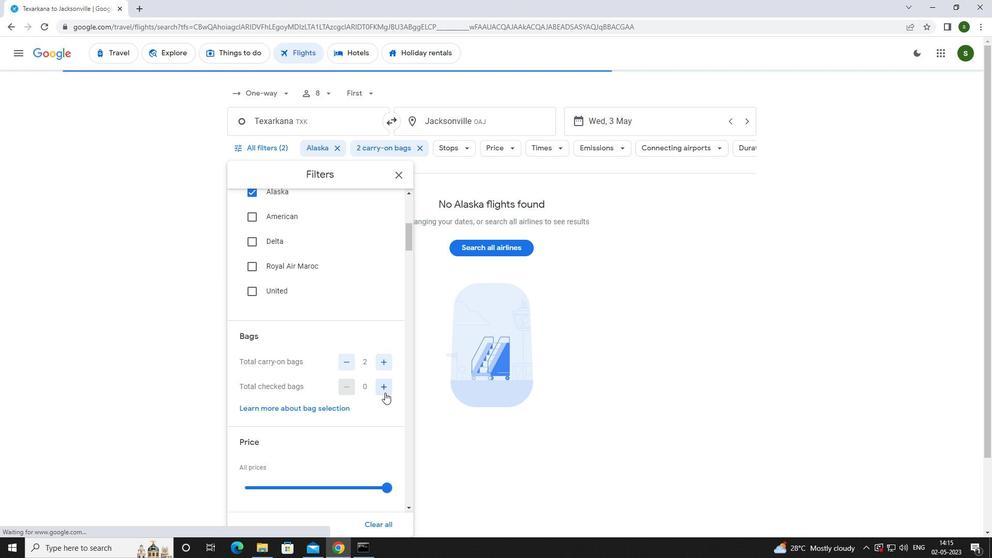 
Action: Mouse pressed left at (385, 388)
Screenshot: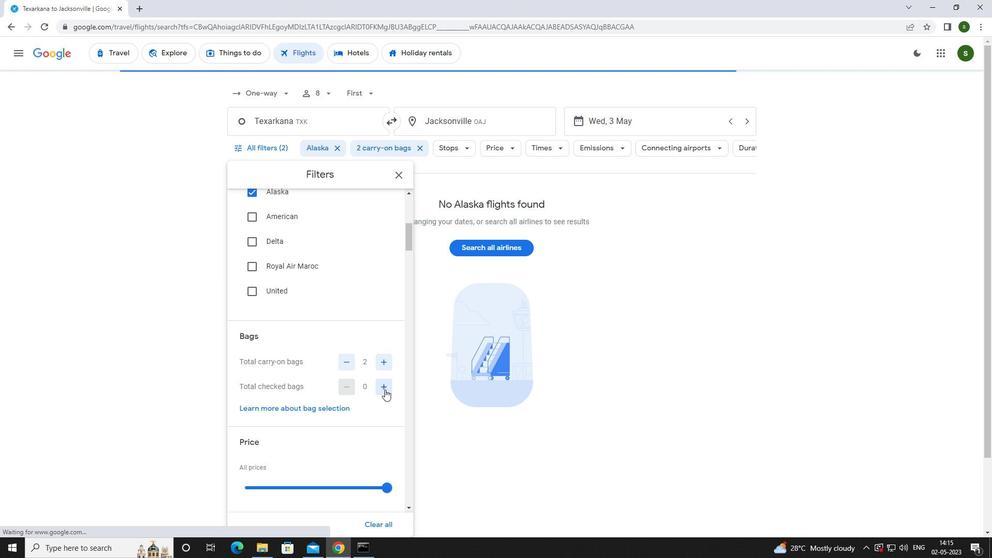 
Action: Mouse pressed left at (385, 388)
Screenshot: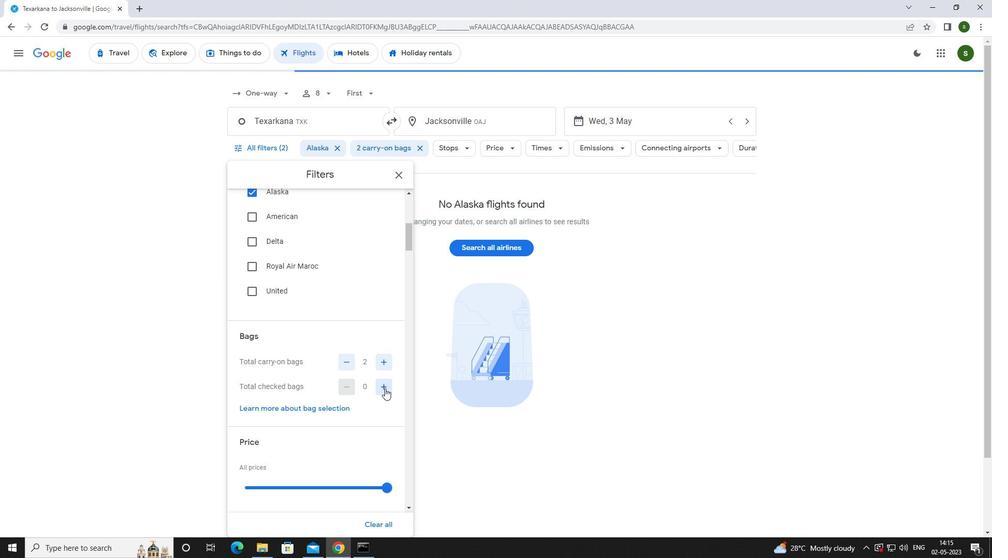 
Action: Mouse pressed left at (385, 388)
Screenshot: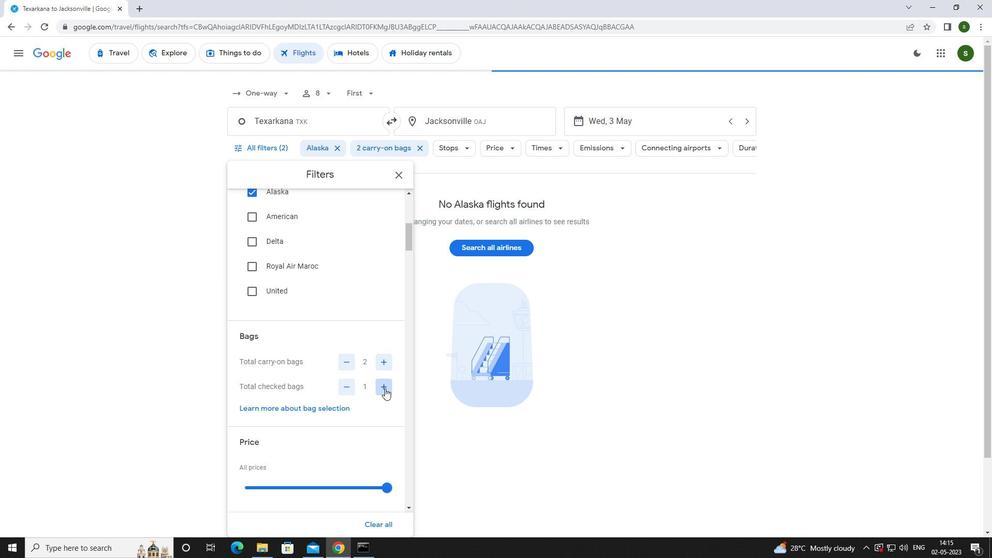 
Action: Mouse pressed left at (385, 388)
Screenshot: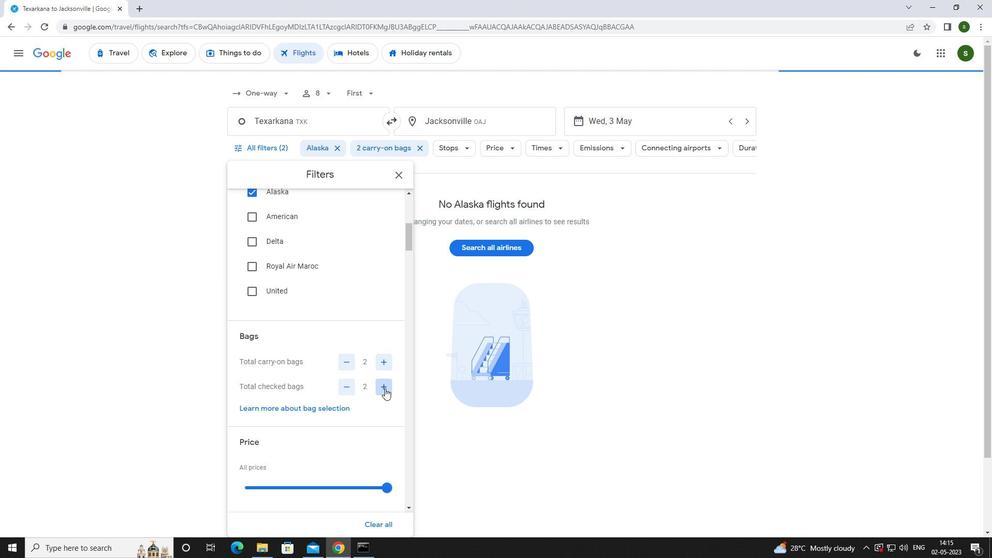 
Action: Mouse pressed left at (385, 388)
Screenshot: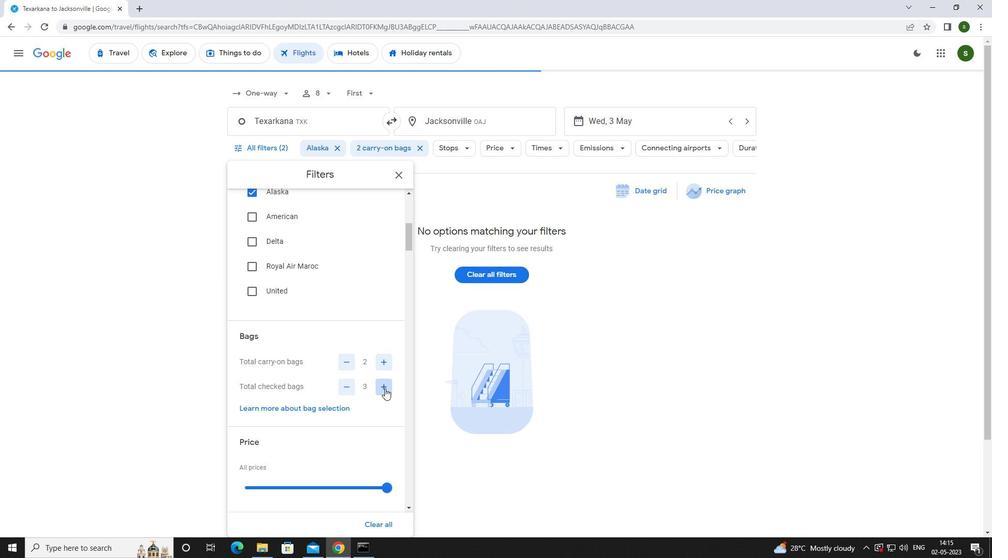 
Action: Mouse pressed left at (385, 388)
Screenshot: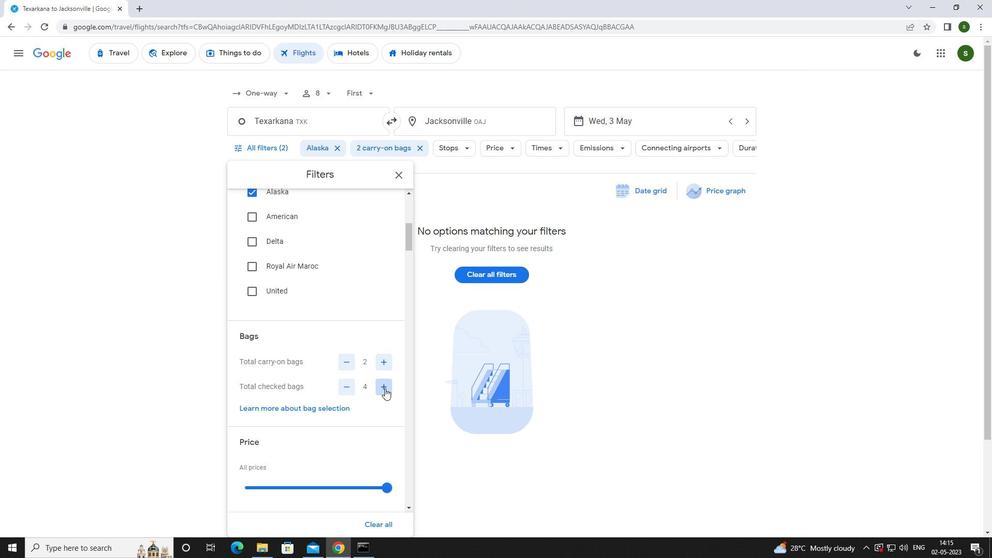 
Action: Mouse moved to (376, 396)
Screenshot: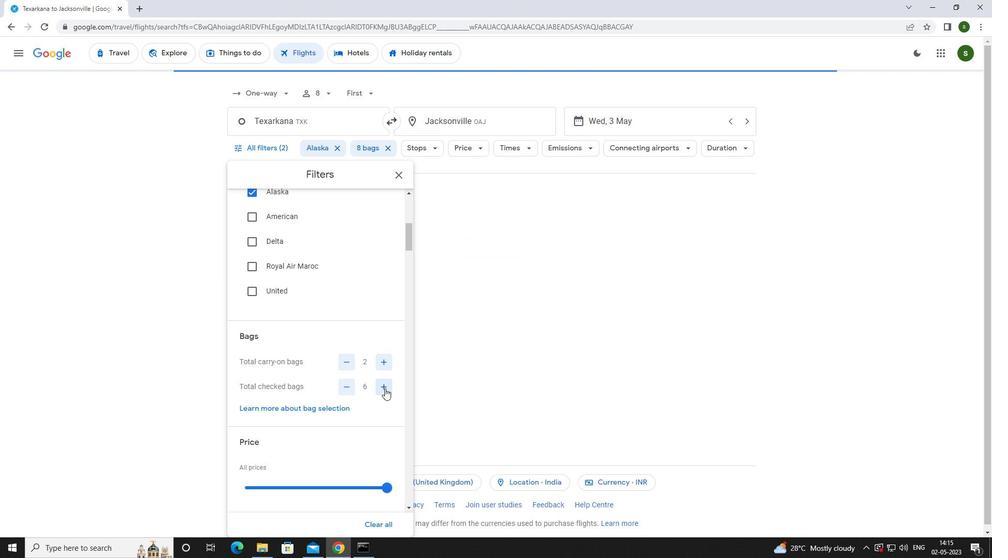 
Action: Mouse scrolled (376, 396) with delta (0, 0)
Screenshot: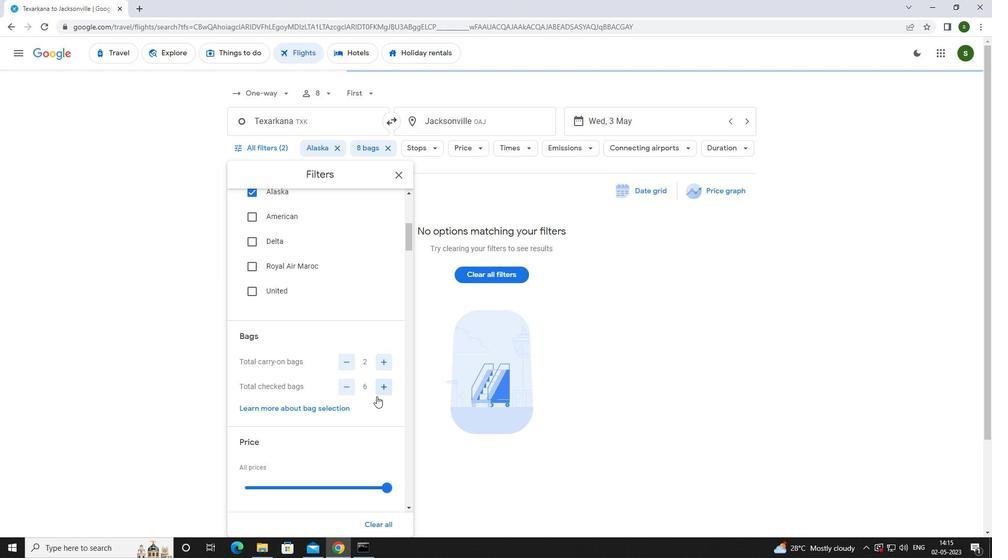 
Action: Mouse scrolled (376, 396) with delta (0, 0)
Screenshot: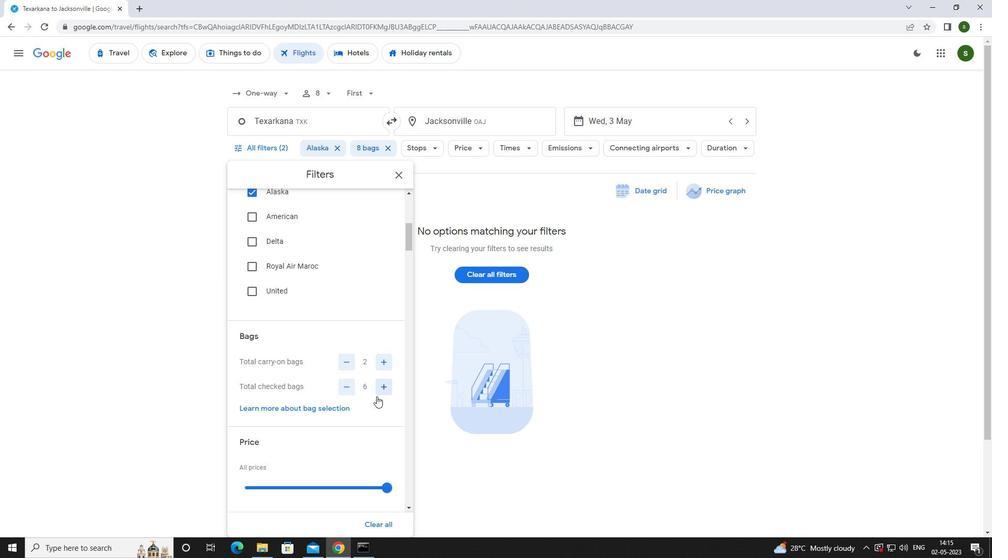
Action: Mouse moved to (388, 387)
Screenshot: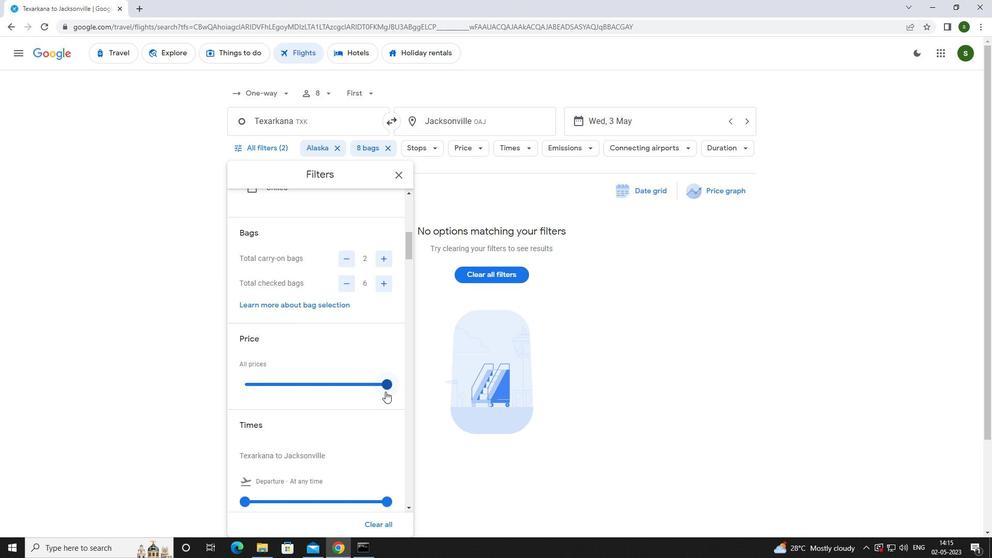 
Action: Mouse pressed left at (388, 387)
Screenshot: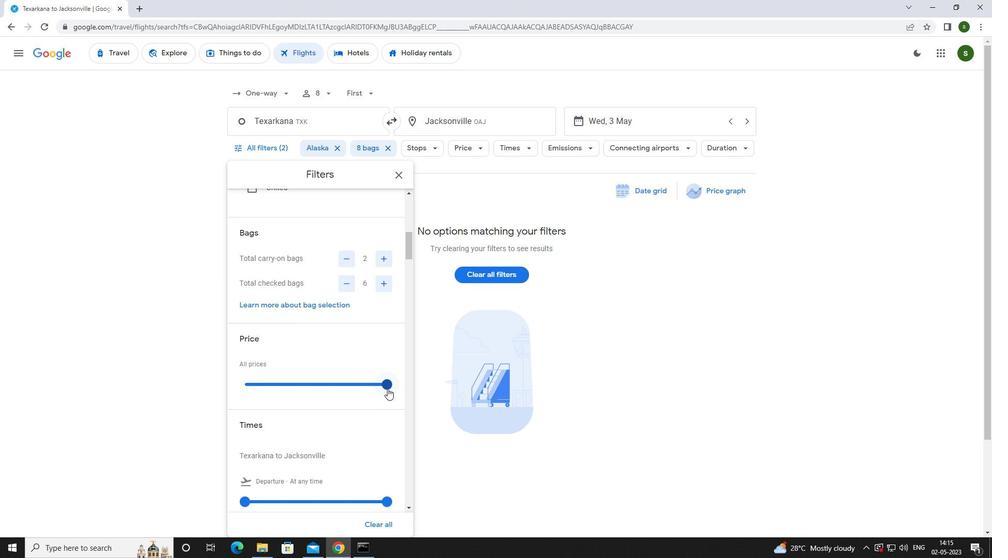 
Action: Mouse moved to (302, 398)
Screenshot: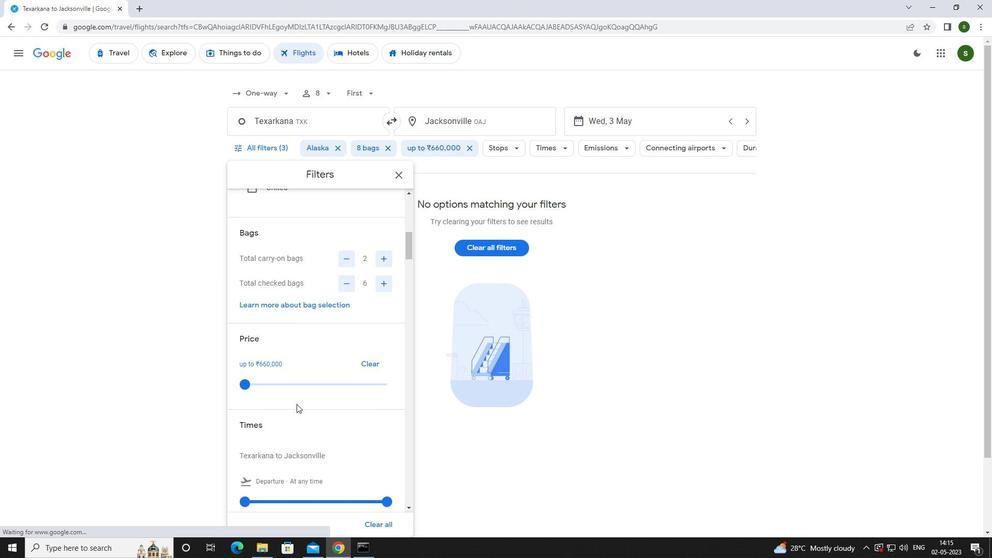 
Action: Mouse scrolled (302, 398) with delta (0, 0)
Screenshot: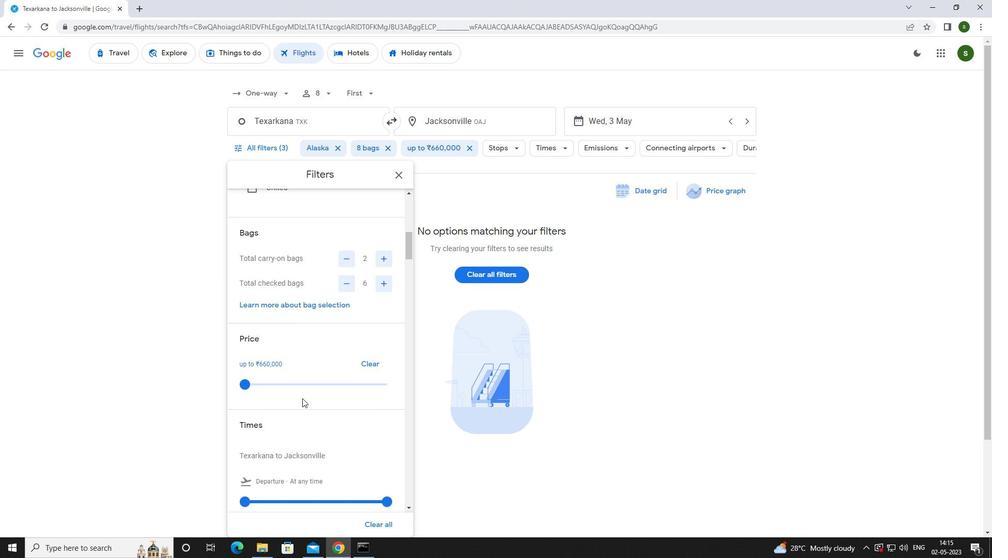 
Action: Mouse scrolled (302, 398) with delta (0, 0)
Screenshot: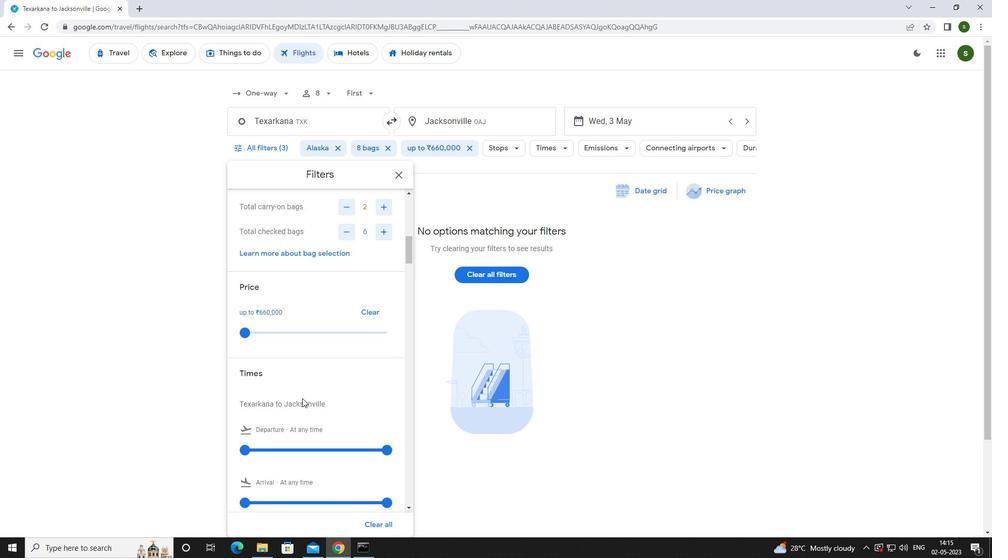 
Action: Mouse moved to (245, 398)
Screenshot: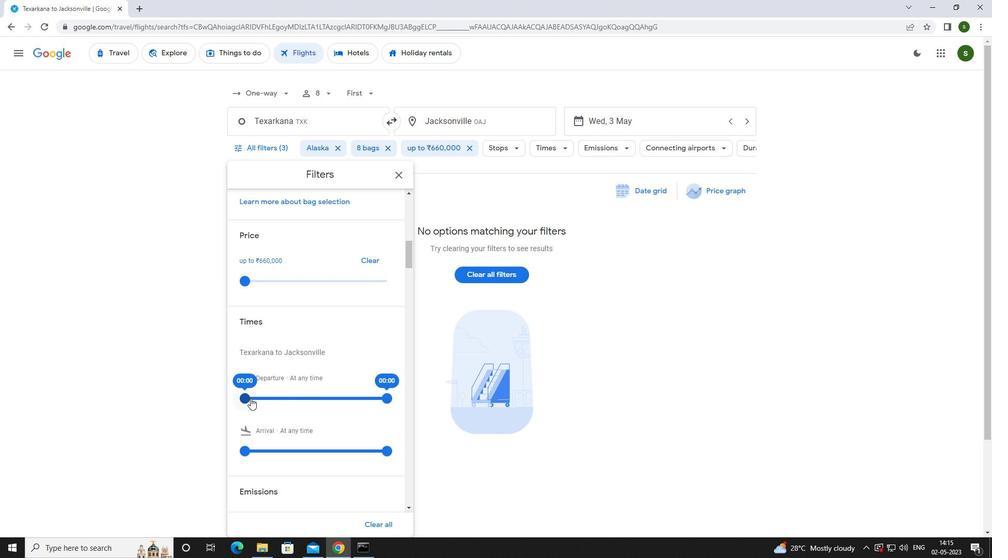 
Action: Mouse pressed left at (245, 398)
Screenshot: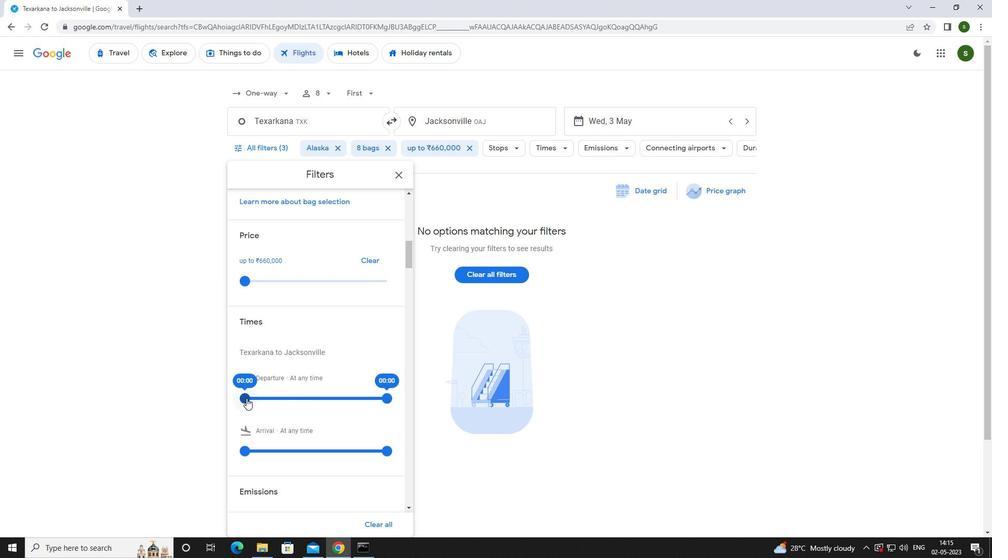 
Action: Mouse moved to (588, 339)
Screenshot: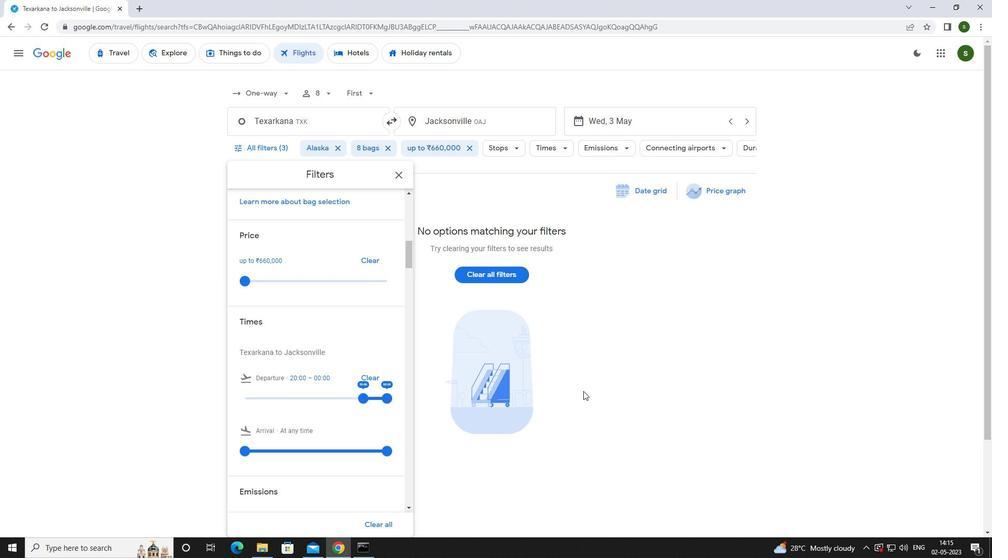 
Action: Mouse pressed left at (588, 339)
Screenshot: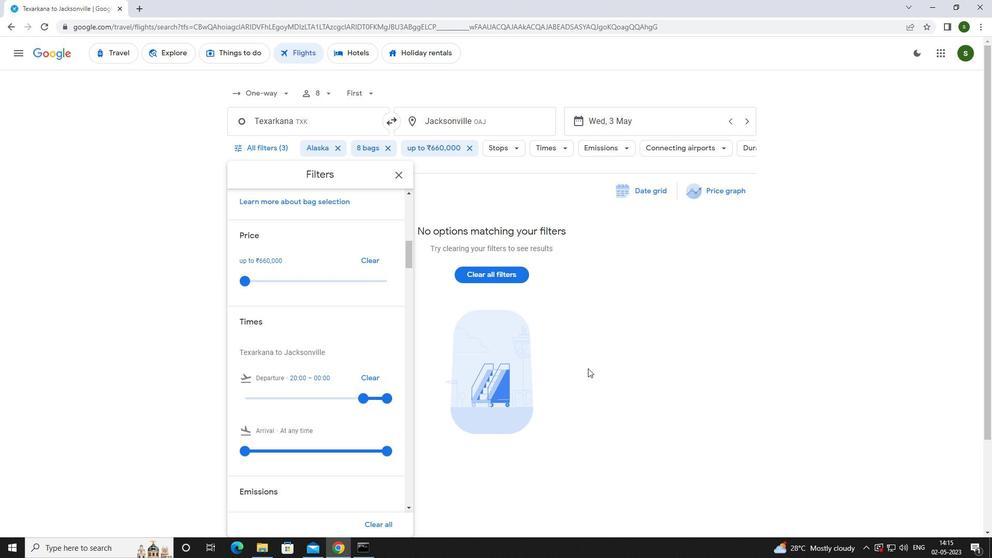 
Action: Mouse moved to (588, 339)
Screenshot: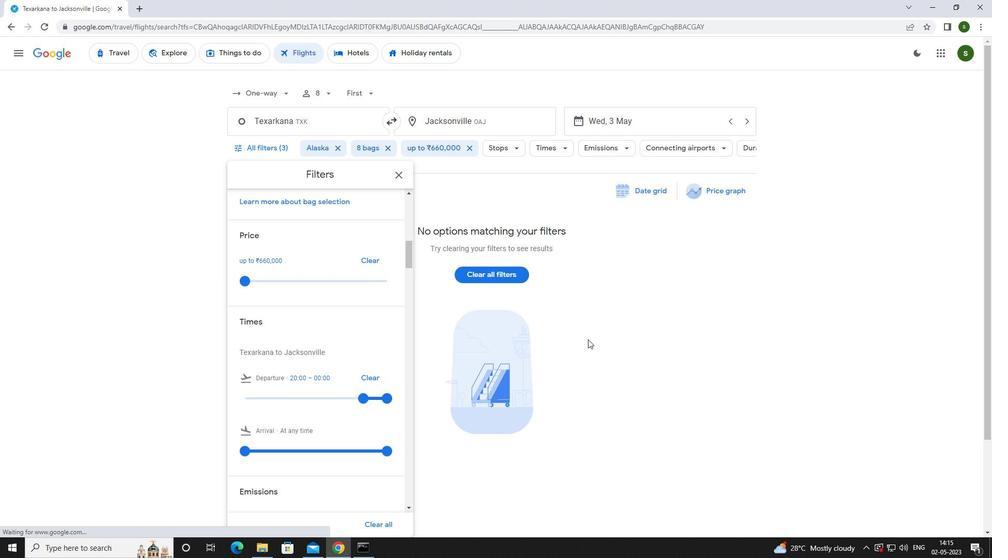 
